Task: Find connections with filter location Curumaní with filter topic #Analyticswith filter profile language German with filter current company Topsoe with filter school Podar International School with filter industry Skiing Facilities with filter service category Search Engine Marketing (SEM) with filter keywords title Esthetician
Action: Mouse moved to (134, 220)
Screenshot: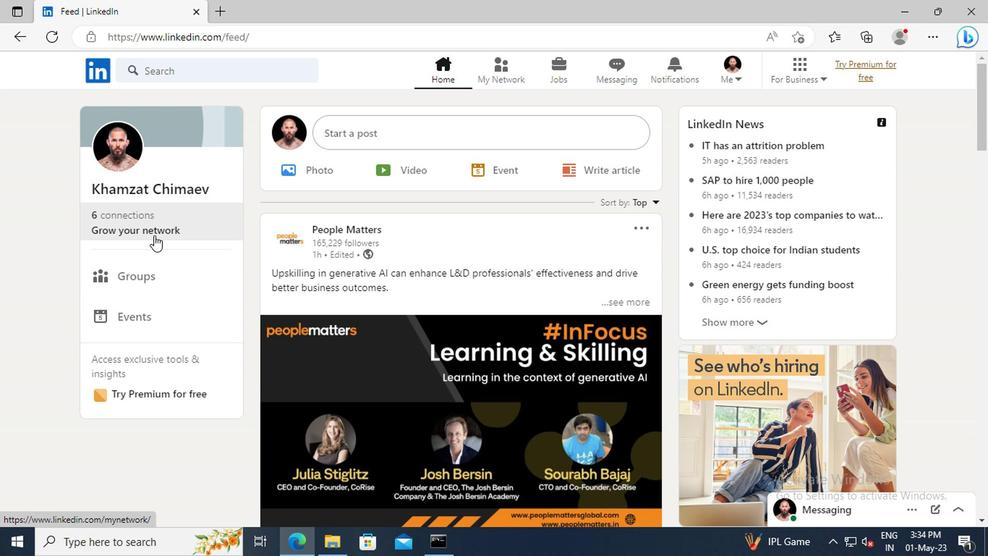 
Action: Mouse pressed left at (134, 220)
Screenshot: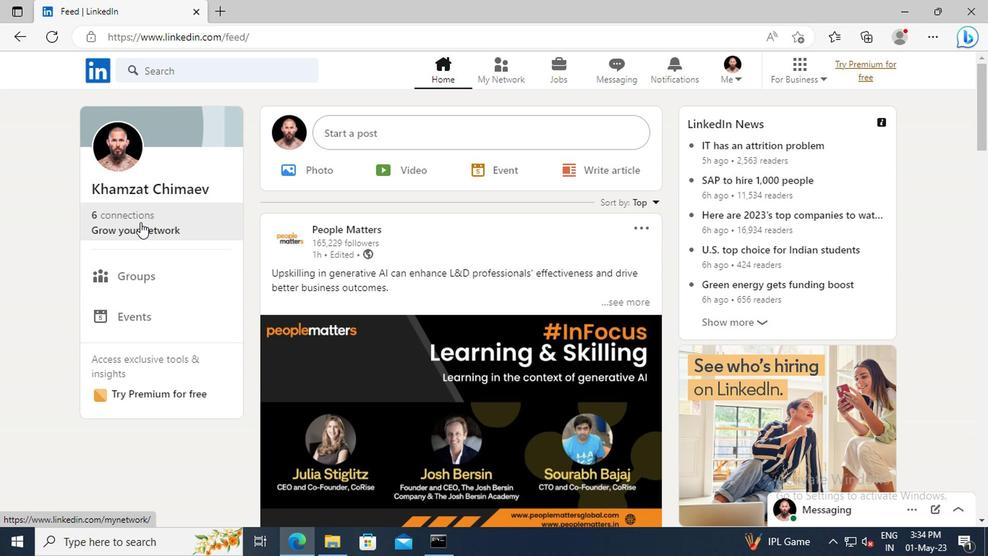 
Action: Mouse moved to (150, 150)
Screenshot: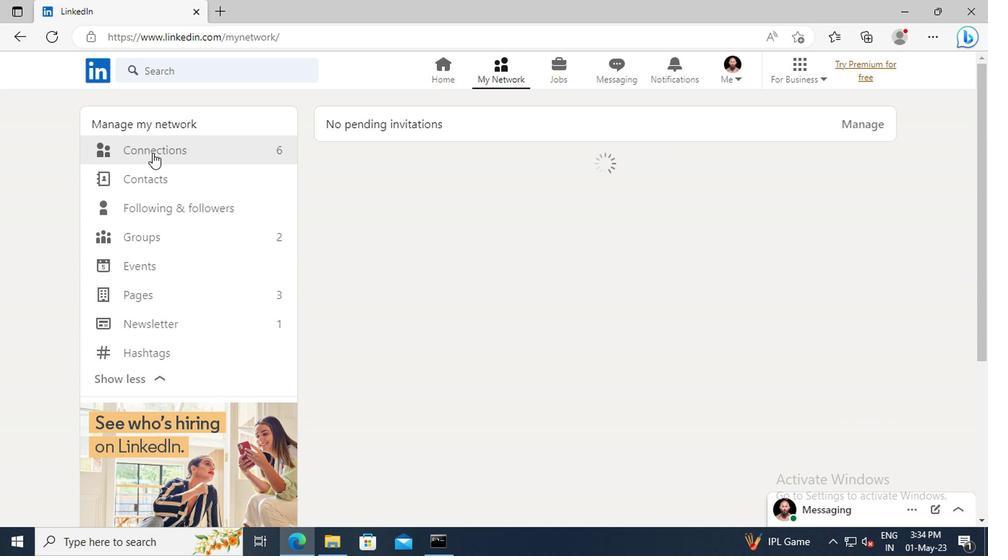 
Action: Mouse pressed left at (150, 150)
Screenshot: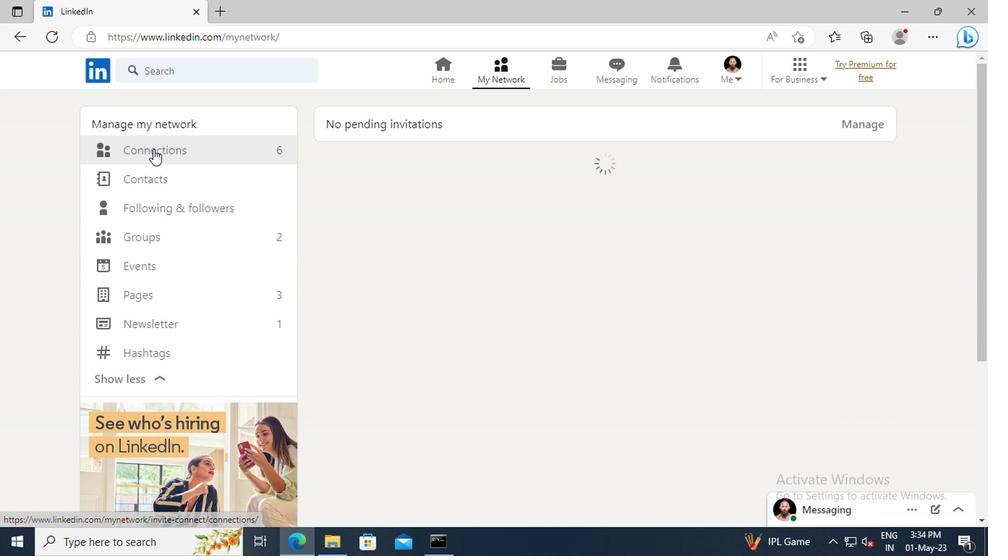 
Action: Mouse moved to (581, 156)
Screenshot: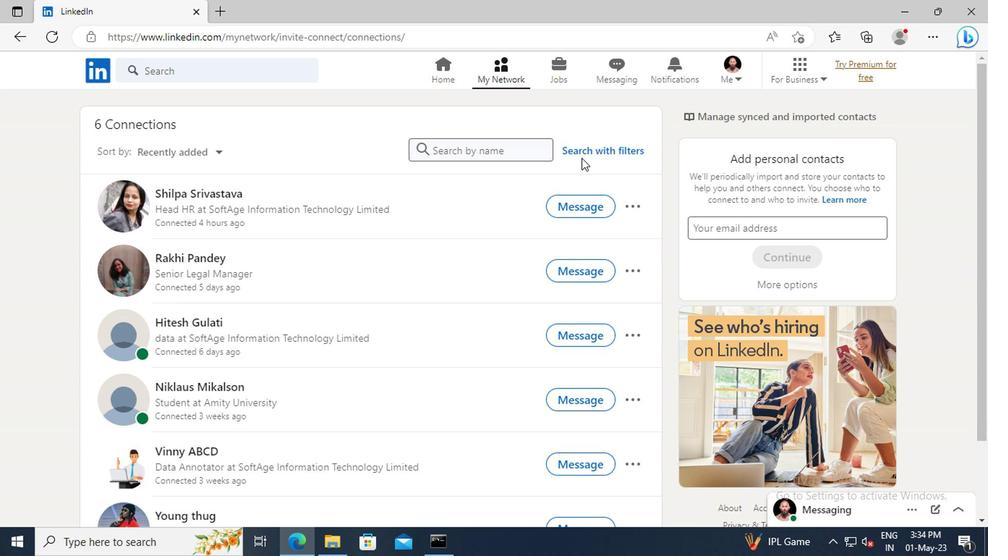 
Action: Mouse pressed left at (581, 156)
Screenshot: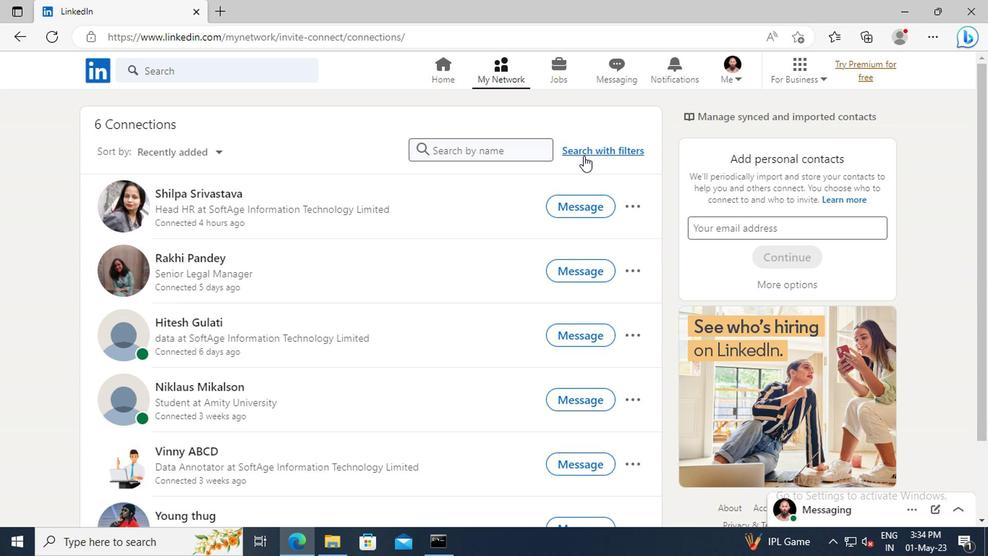 
Action: Mouse moved to (544, 116)
Screenshot: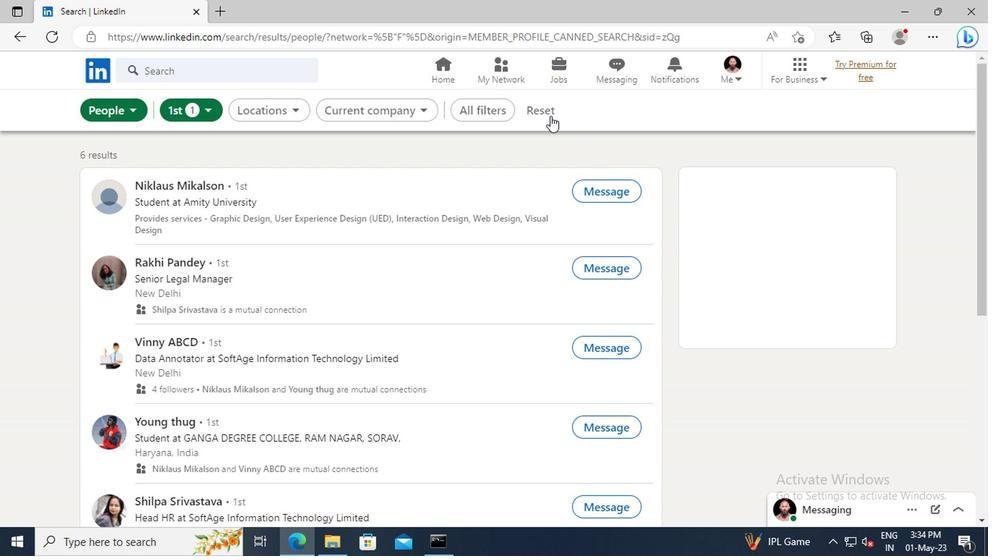 
Action: Mouse pressed left at (544, 116)
Screenshot: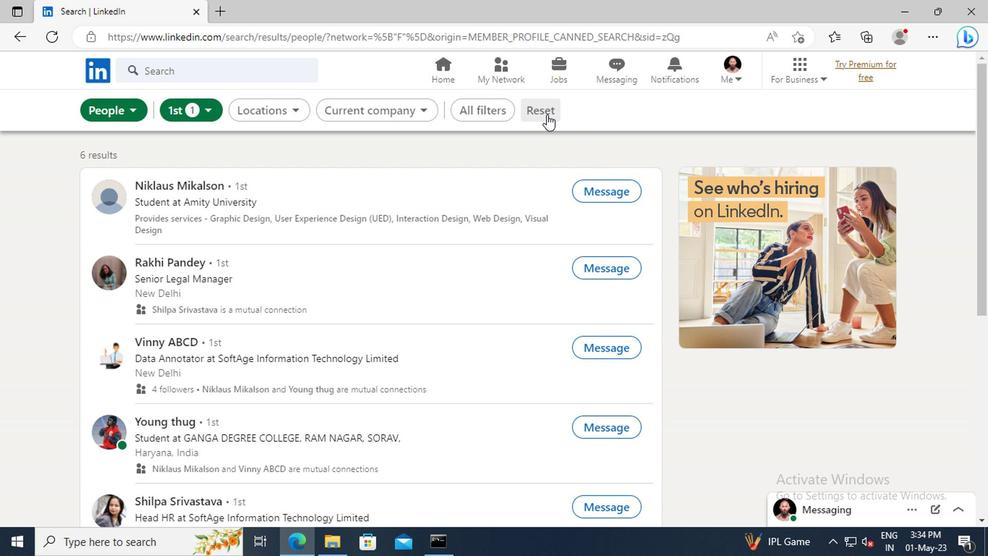 
Action: Mouse moved to (528, 113)
Screenshot: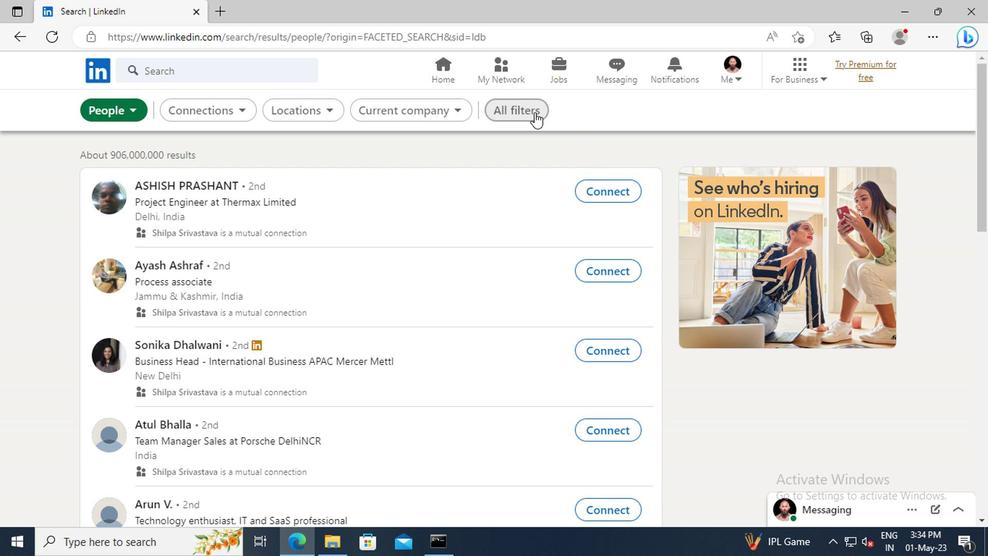 
Action: Mouse pressed left at (528, 113)
Screenshot: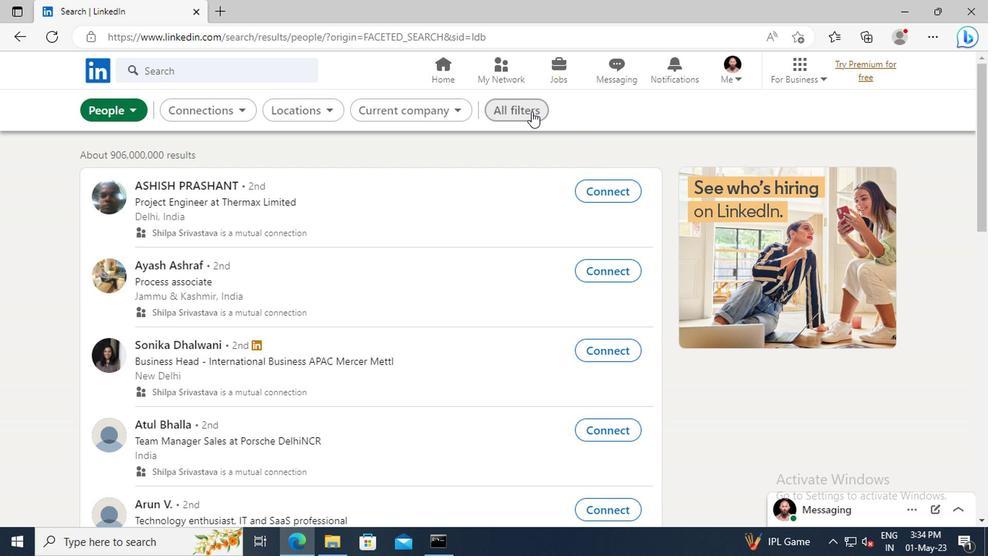 
Action: Mouse moved to (811, 226)
Screenshot: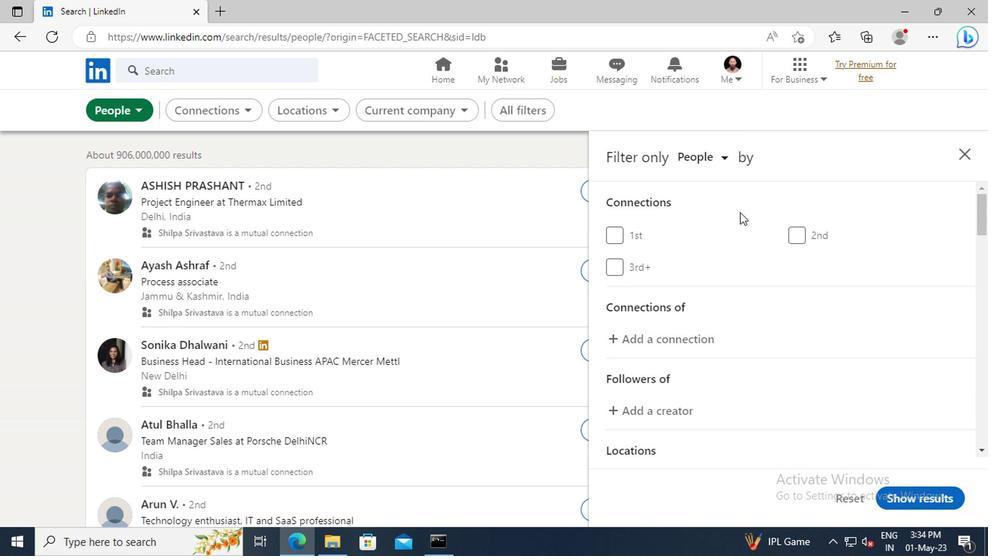 
Action: Mouse scrolled (811, 226) with delta (0, 0)
Screenshot: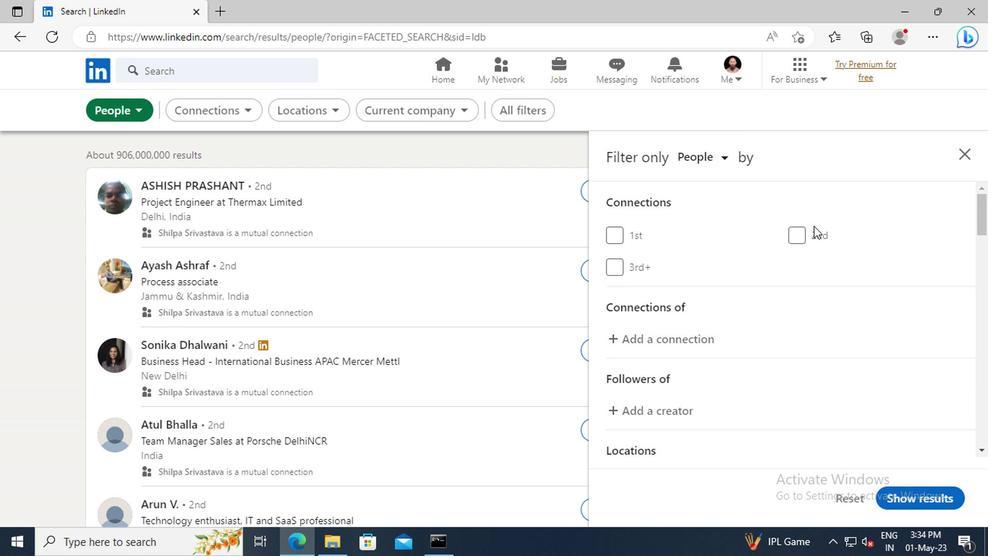 
Action: Mouse scrolled (811, 226) with delta (0, 0)
Screenshot: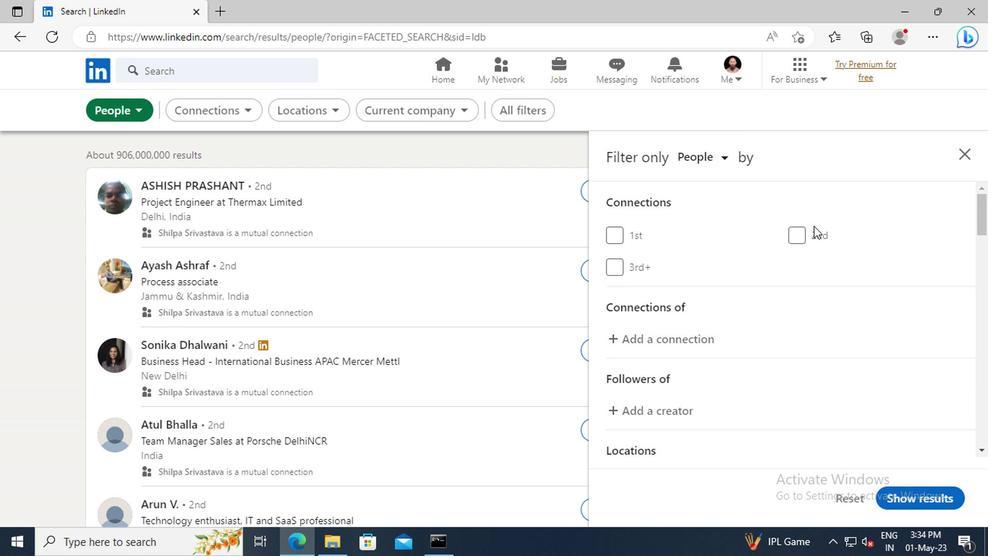 
Action: Mouse scrolled (811, 226) with delta (0, 0)
Screenshot: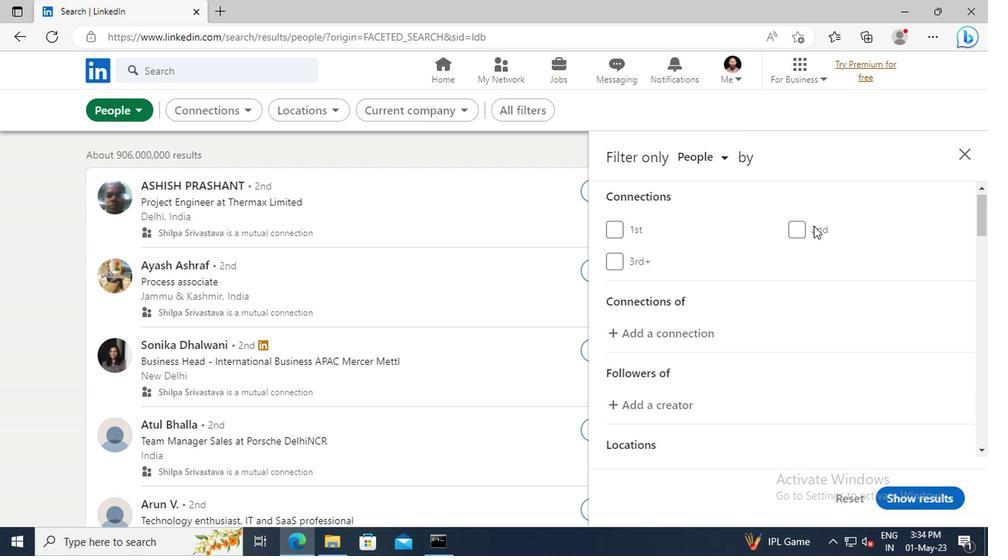 
Action: Mouse scrolled (811, 226) with delta (0, 0)
Screenshot: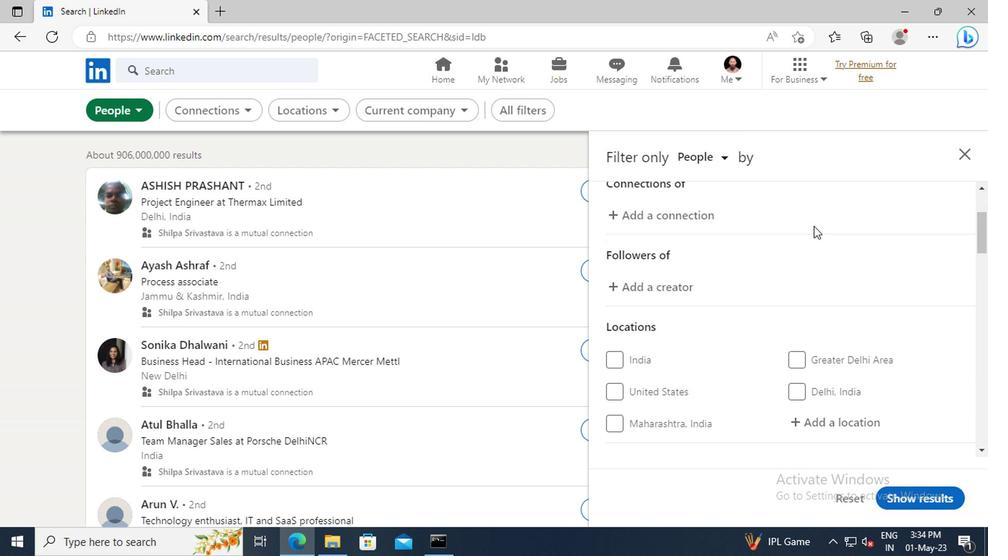 
Action: Mouse scrolled (811, 226) with delta (0, 0)
Screenshot: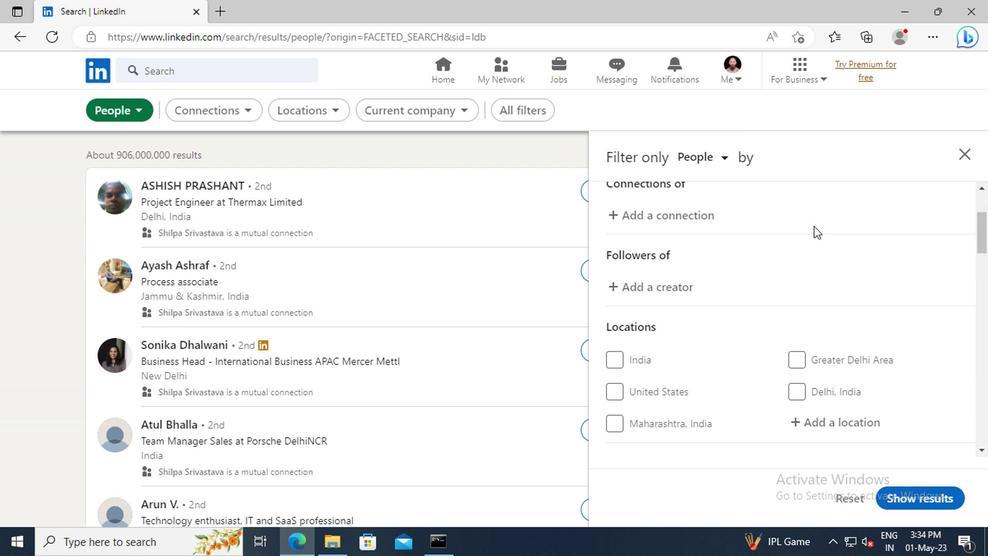 
Action: Mouse scrolled (811, 226) with delta (0, 0)
Screenshot: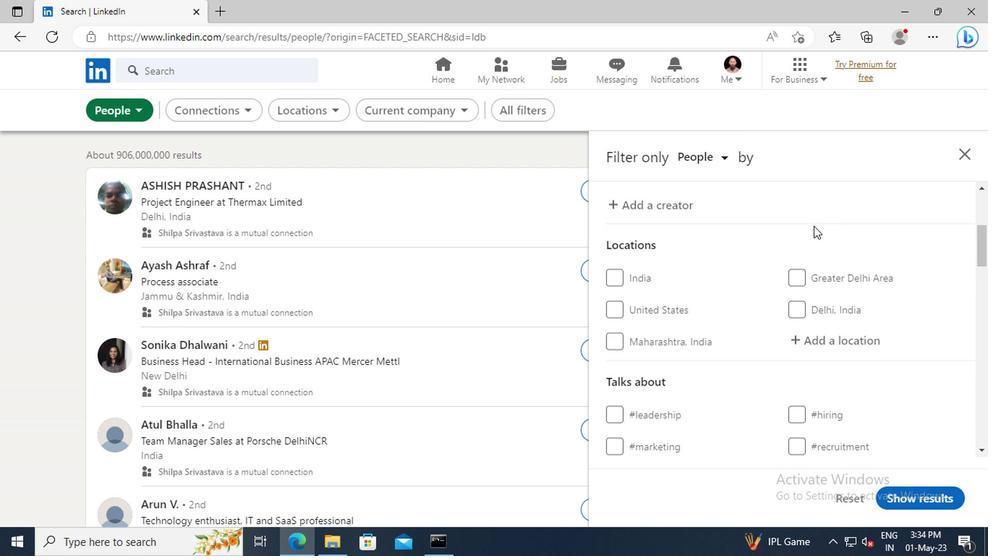 
Action: Mouse moved to (822, 301)
Screenshot: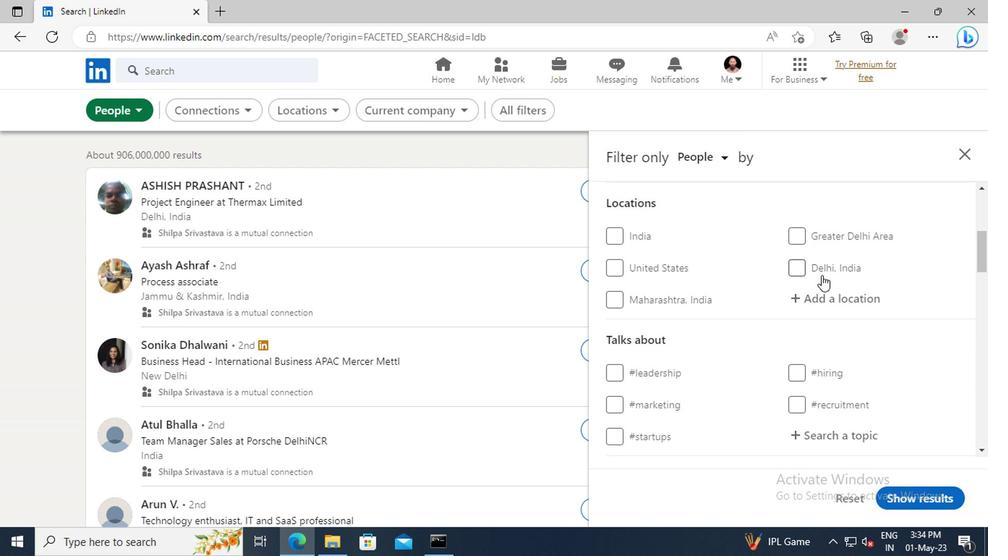 
Action: Mouse pressed left at (822, 301)
Screenshot: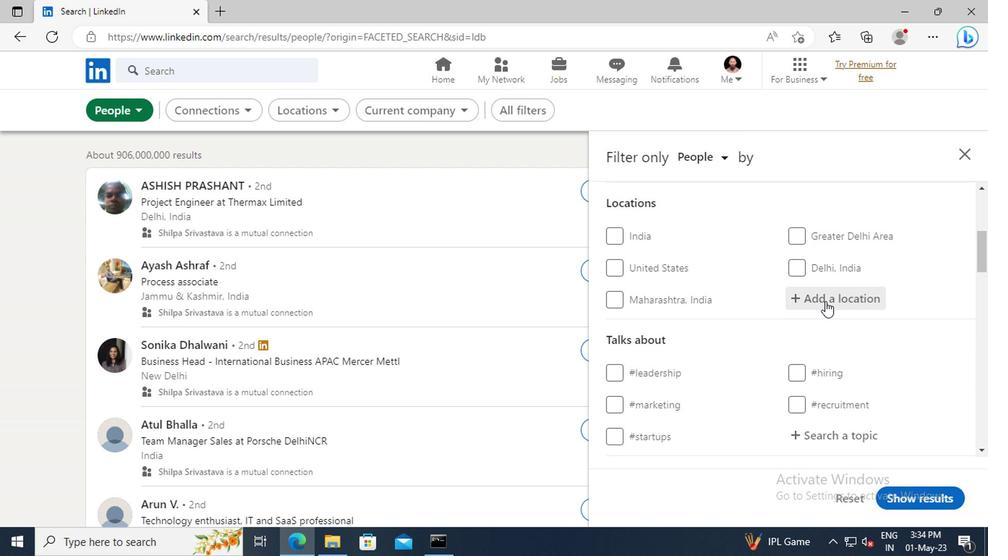 
Action: Key pressed <Key.shift>CURUMANI
Screenshot: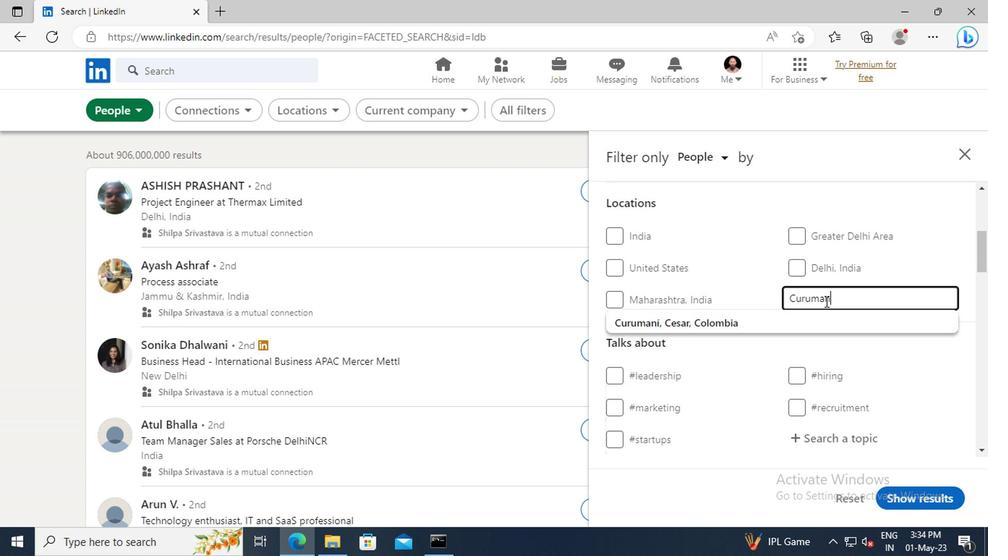 
Action: Mouse moved to (820, 317)
Screenshot: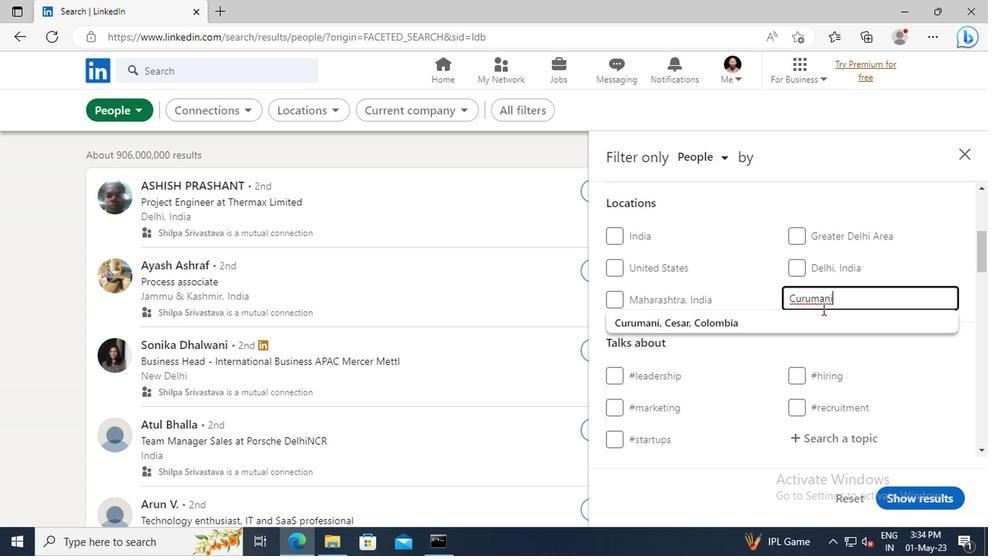
Action: Mouse pressed left at (820, 317)
Screenshot: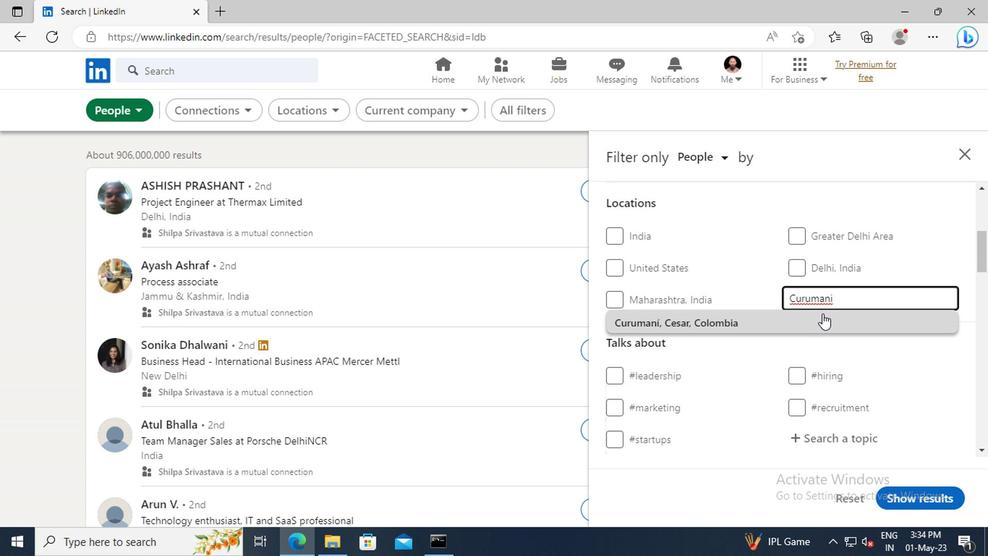 
Action: Mouse scrolled (820, 316) with delta (0, -1)
Screenshot: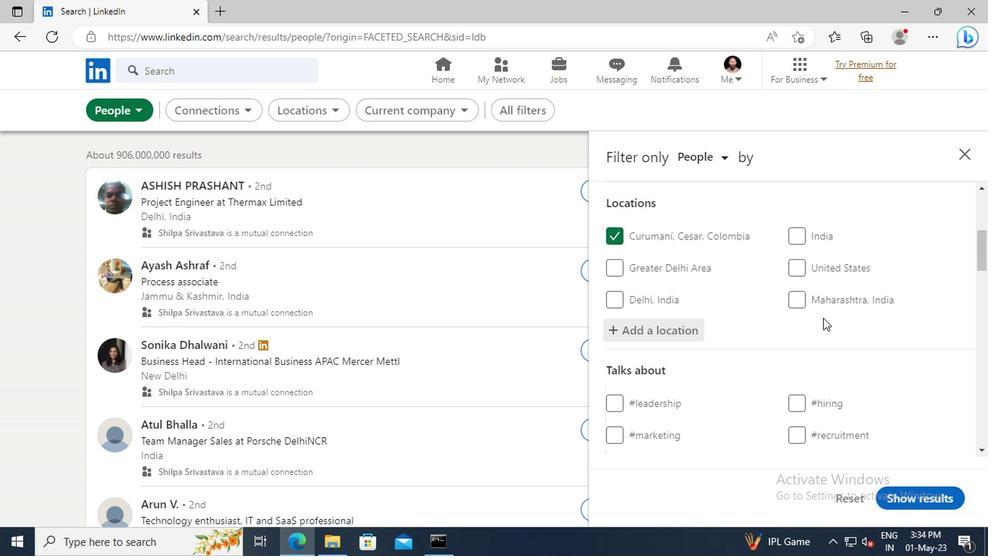 
Action: Mouse scrolled (820, 316) with delta (0, -1)
Screenshot: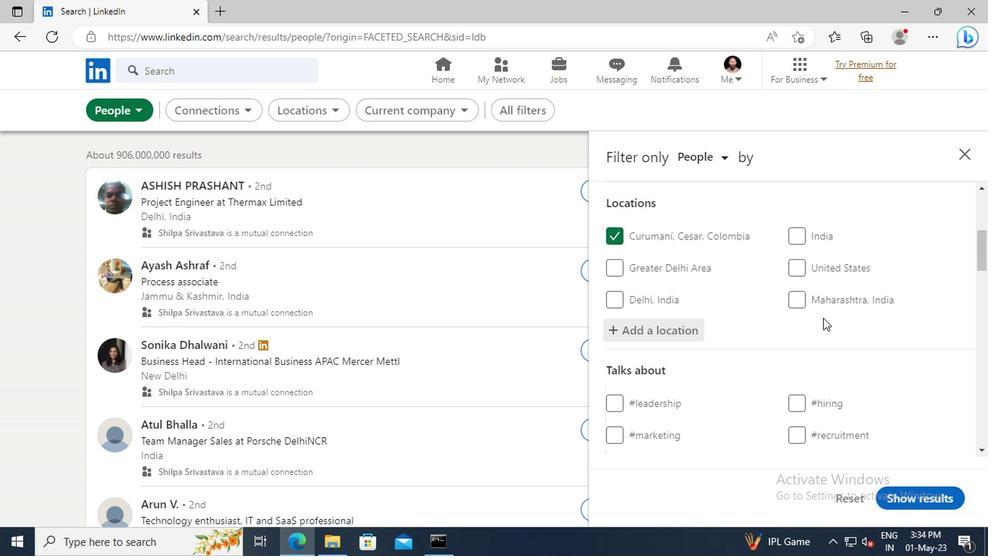 
Action: Mouse scrolled (820, 316) with delta (0, -1)
Screenshot: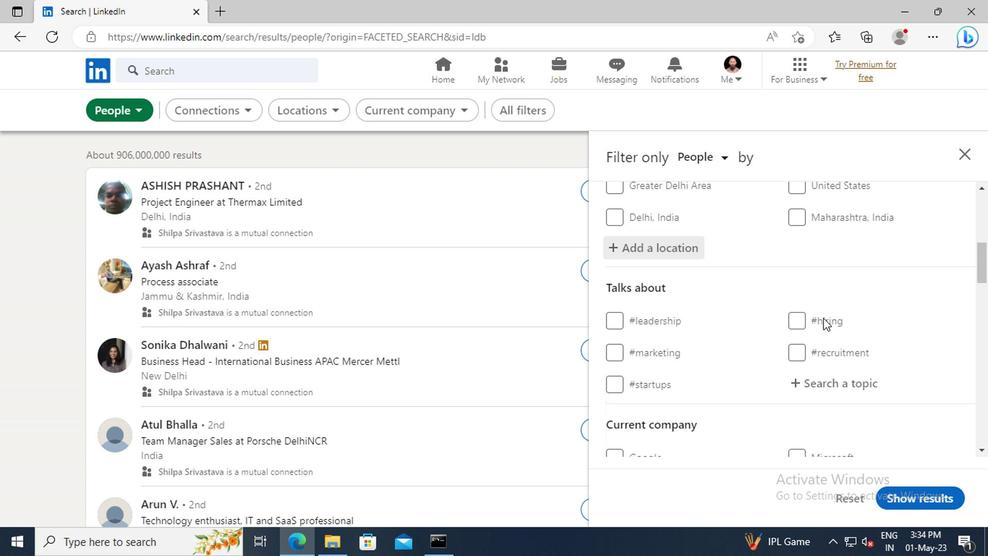 
Action: Mouse moved to (822, 341)
Screenshot: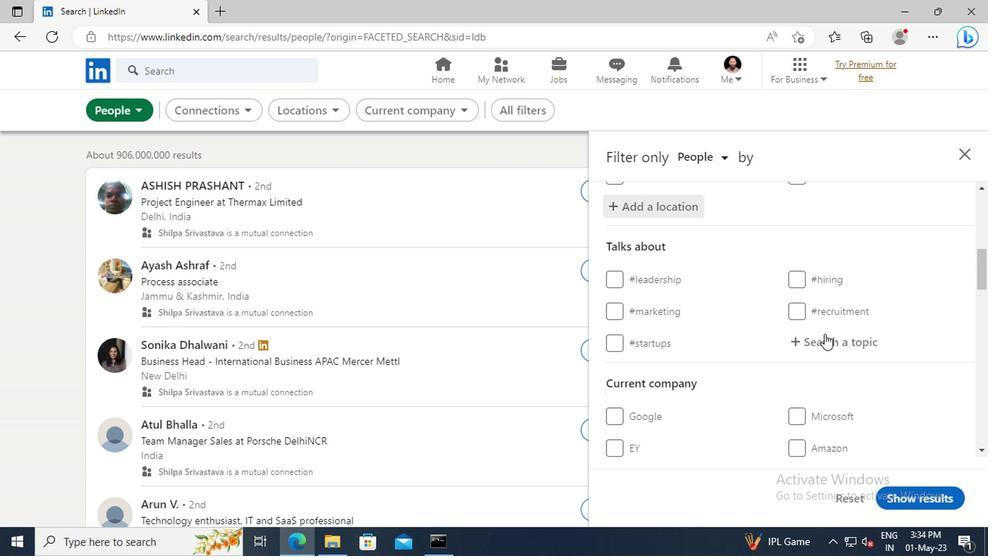 
Action: Mouse pressed left at (822, 341)
Screenshot: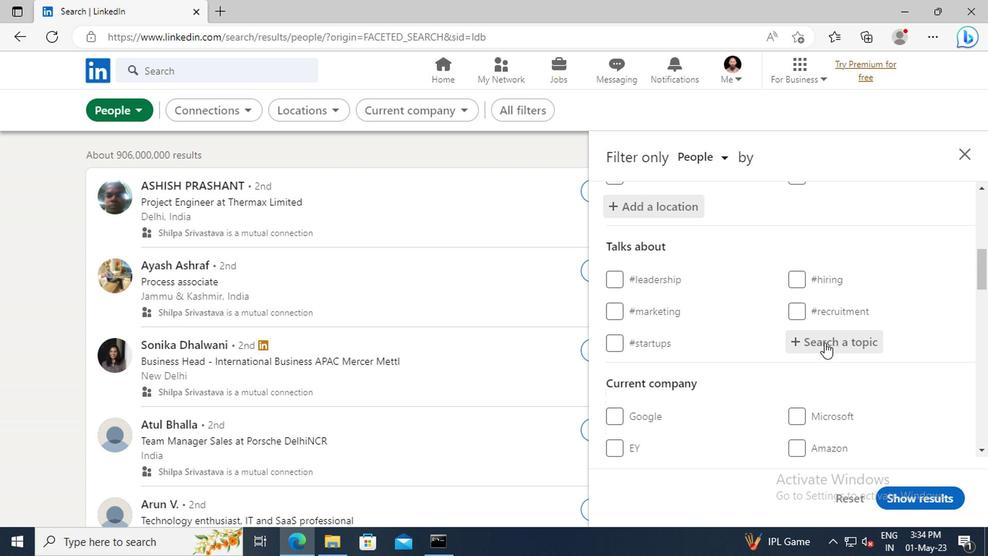 
Action: Key pressed <Key.shift>ANALYTICS
Screenshot: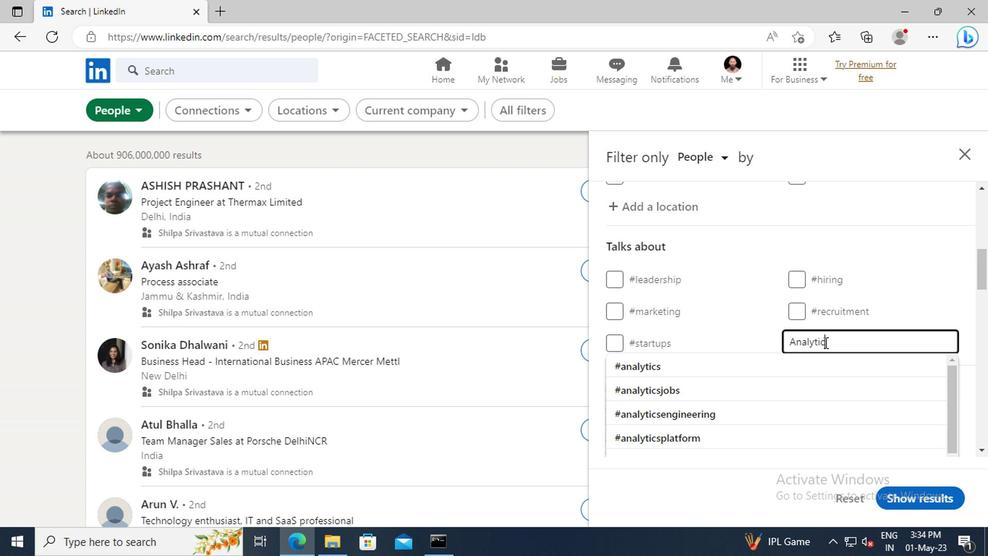 
Action: Mouse moved to (823, 367)
Screenshot: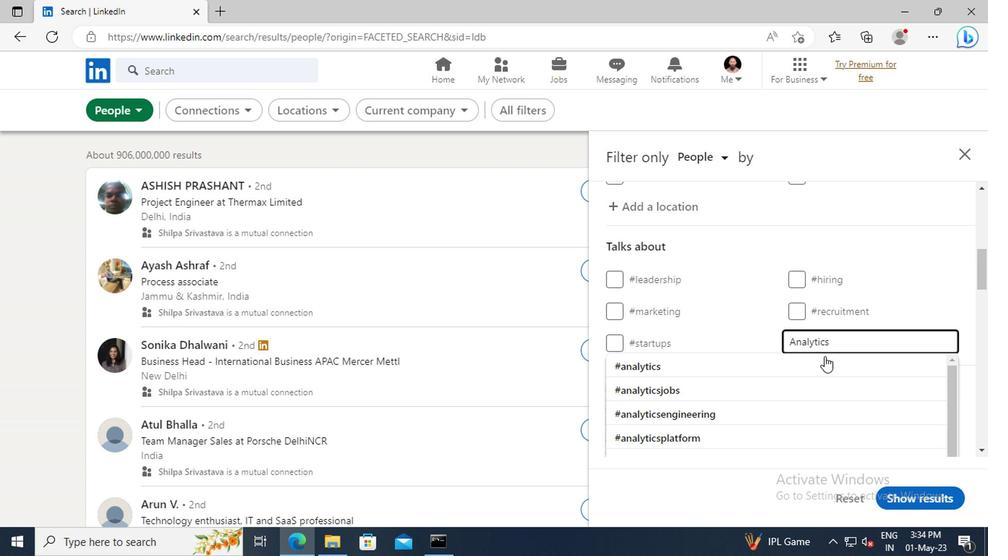 
Action: Mouse pressed left at (823, 367)
Screenshot: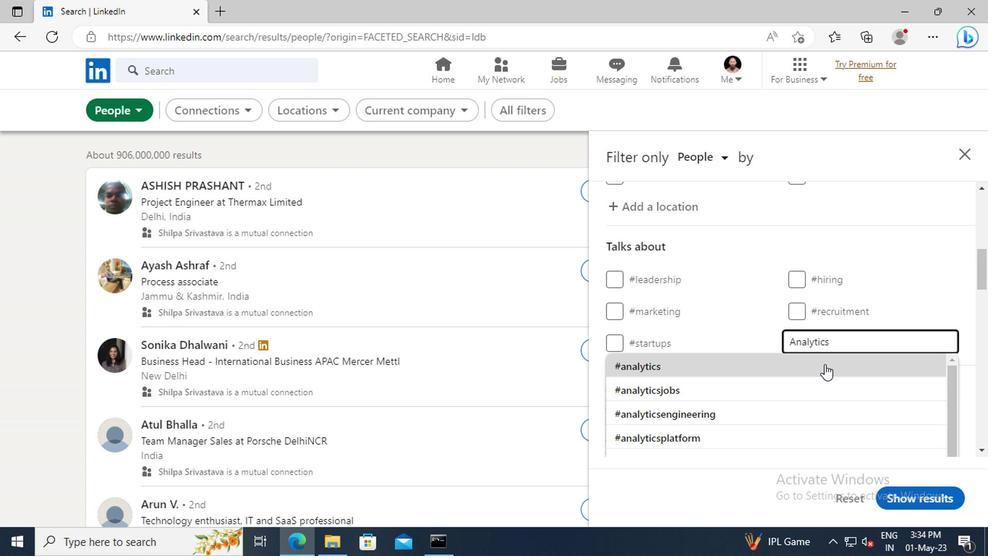 
Action: Mouse scrolled (823, 366) with delta (0, -1)
Screenshot: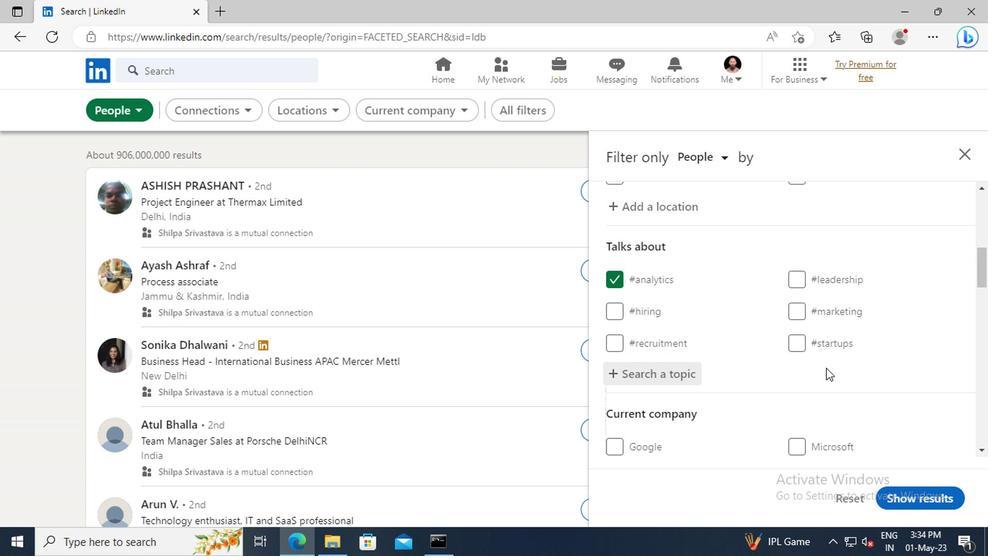 
Action: Mouse scrolled (823, 366) with delta (0, -1)
Screenshot: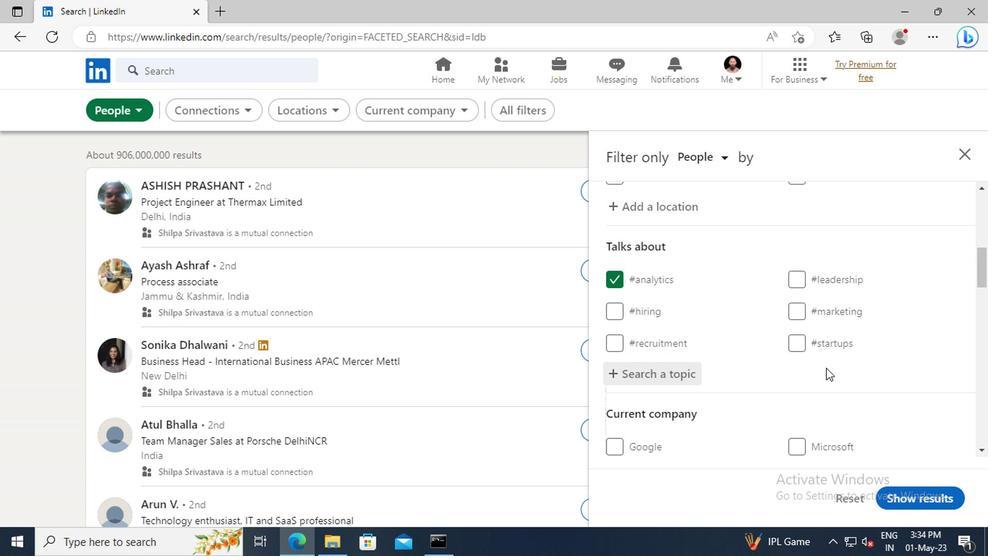 
Action: Mouse moved to (817, 325)
Screenshot: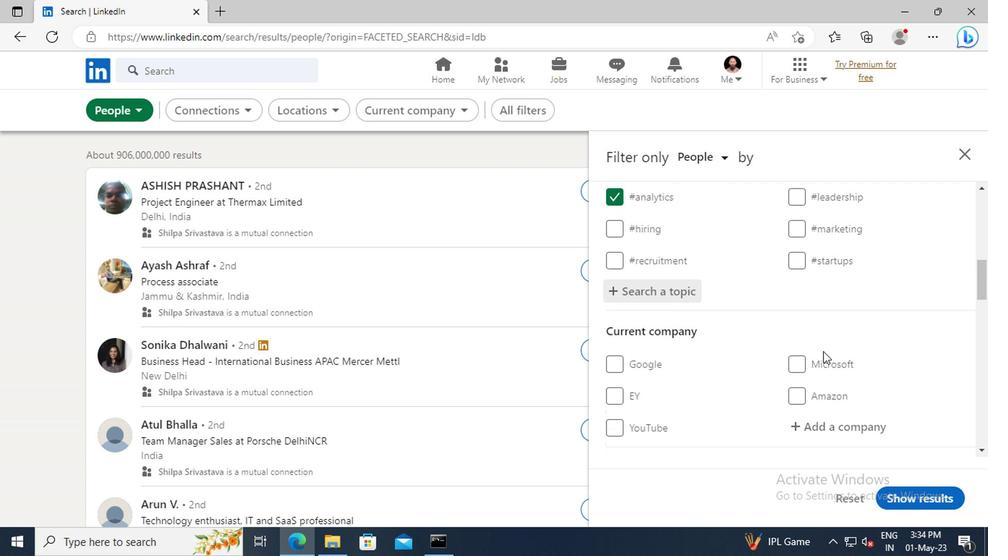 
Action: Mouse scrolled (817, 325) with delta (0, 0)
Screenshot: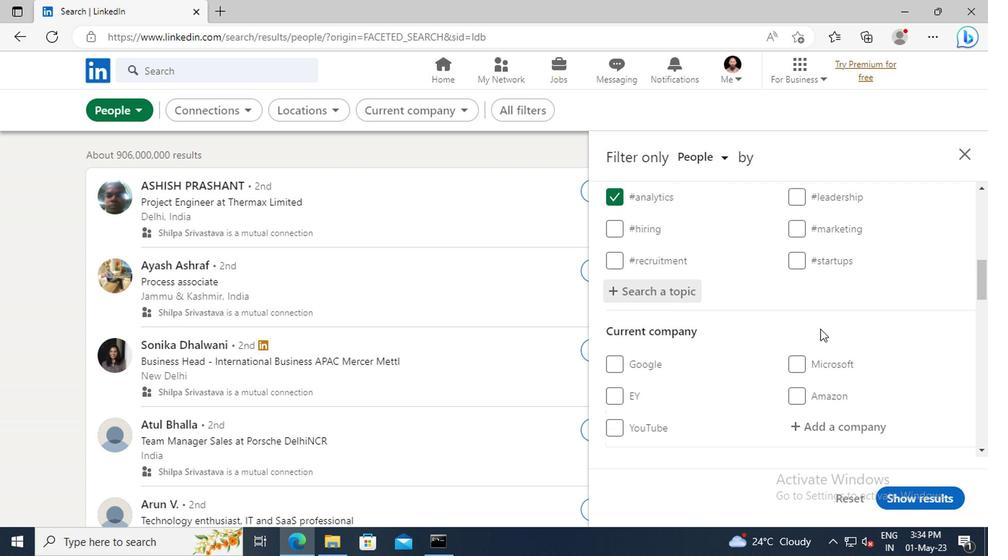 
Action: Mouse scrolled (817, 325) with delta (0, 0)
Screenshot: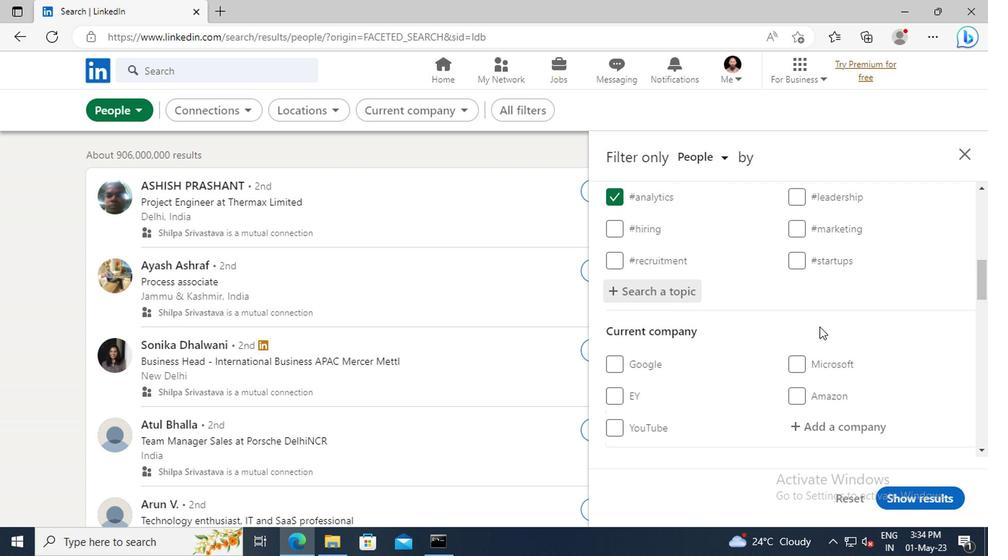 
Action: Mouse moved to (811, 310)
Screenshot: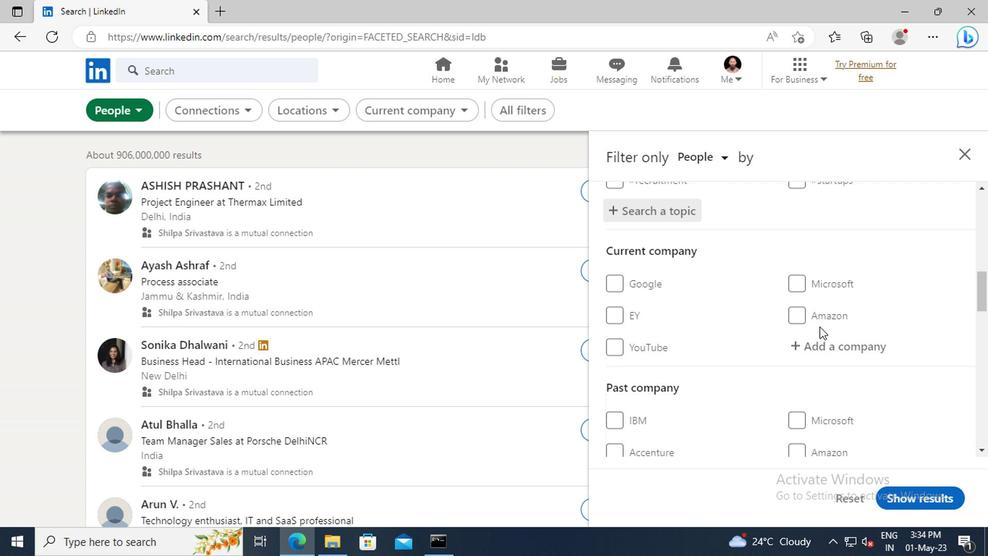 
Action: Mouse scrolled (811, 310) with delta (0, 0)
Screenshot: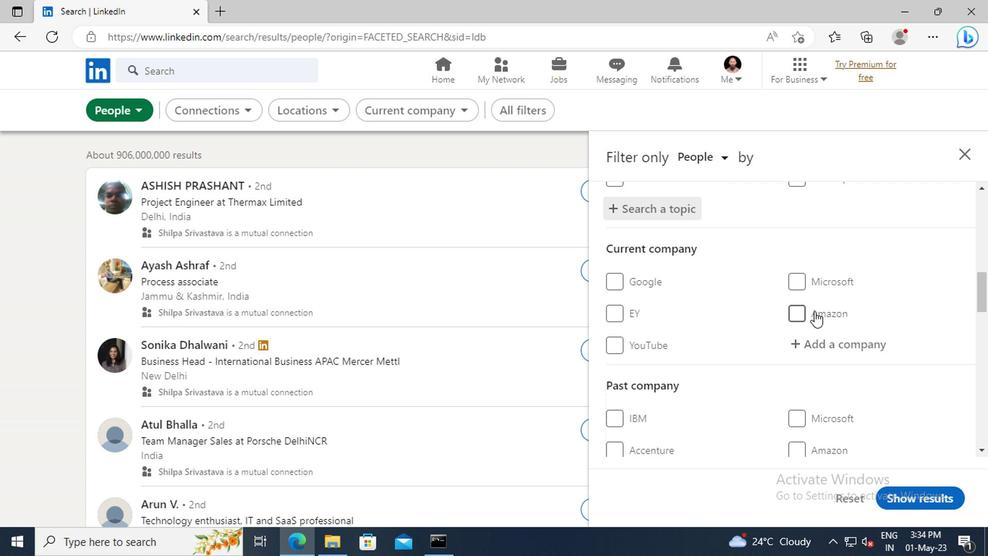 
Action: Mouse scrolled (811, 310) with delta (0, 0)
Screenshot: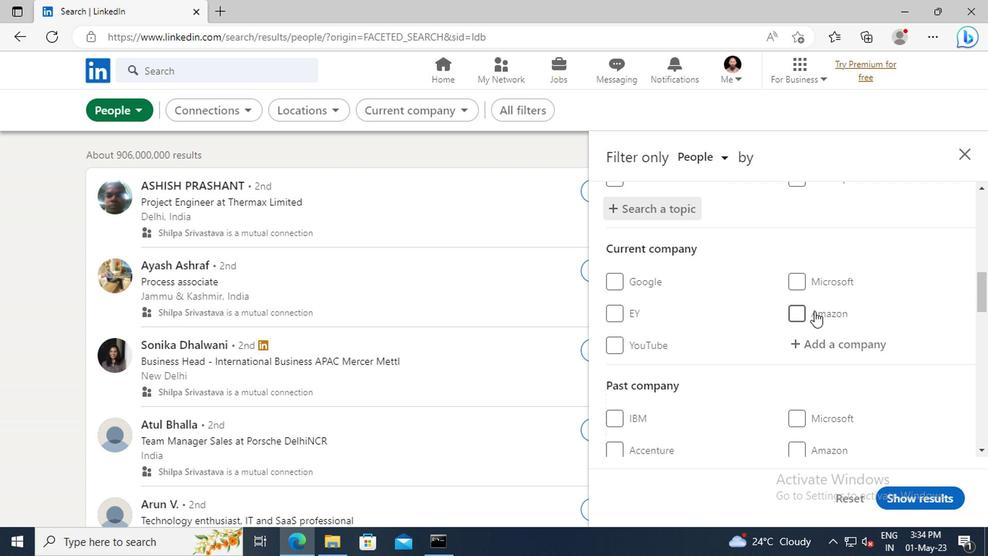 
Action: Mouse scrolled (811, 310) with delta (0, 0)
Screenshot: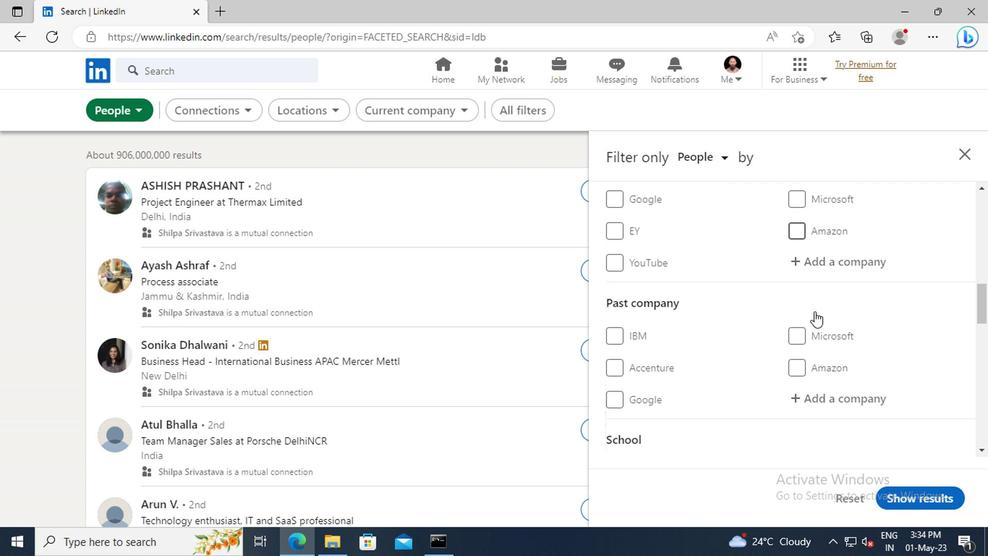 
Action: Mouse scrolled (811, 310) with delta (0, 0)
Screenshot: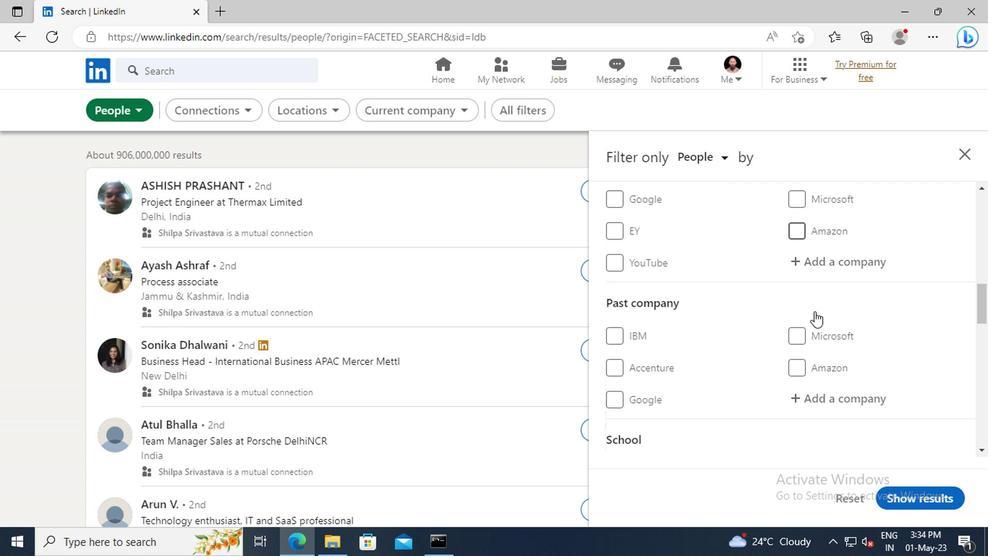 
Action: Mouse scrolled (811, 310) with delta (0, 0)
Screenshot: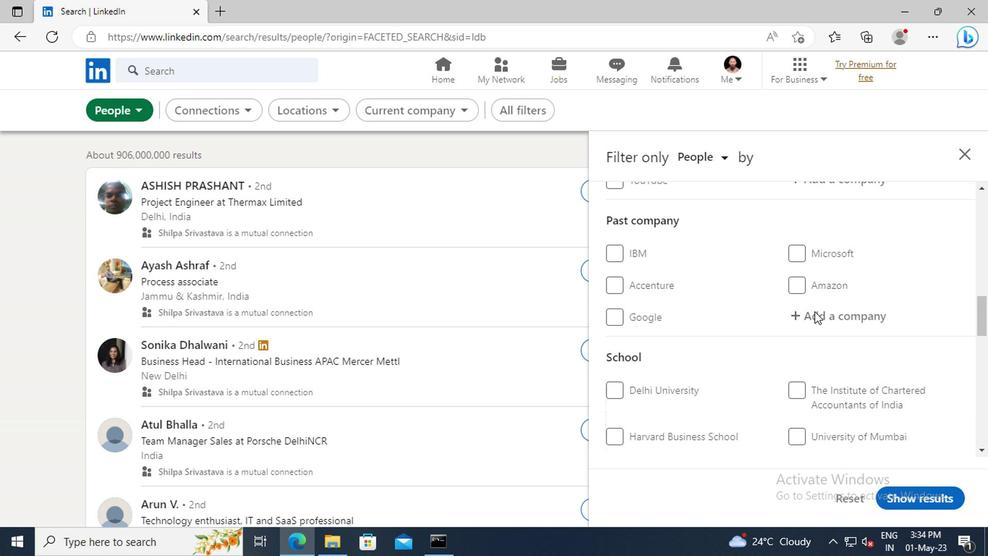 
Action: Mouse scrolled (811, 310) with delta (0, 0)
Screenshot: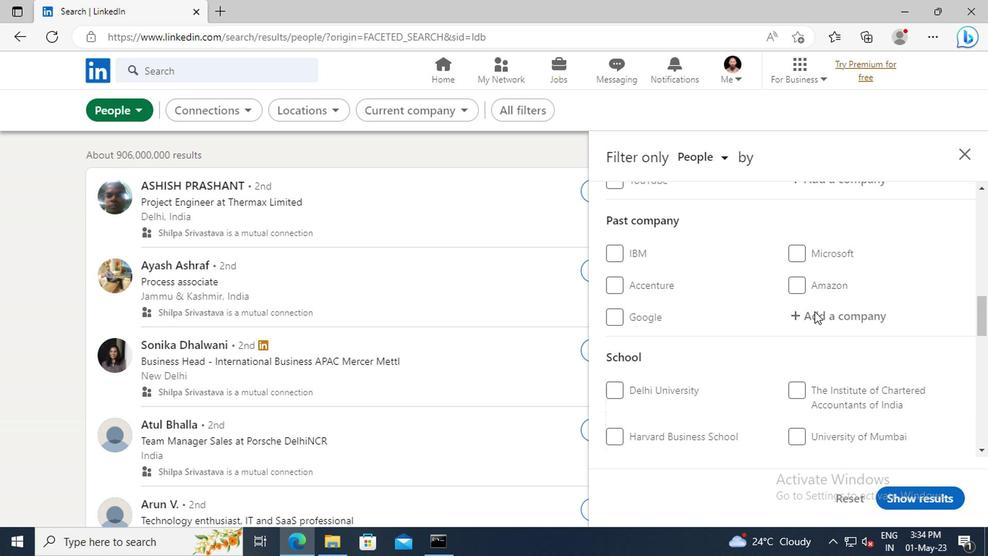 
Action: Mouse scrolled (811, 310) with delta (0, 0)
Screenshot: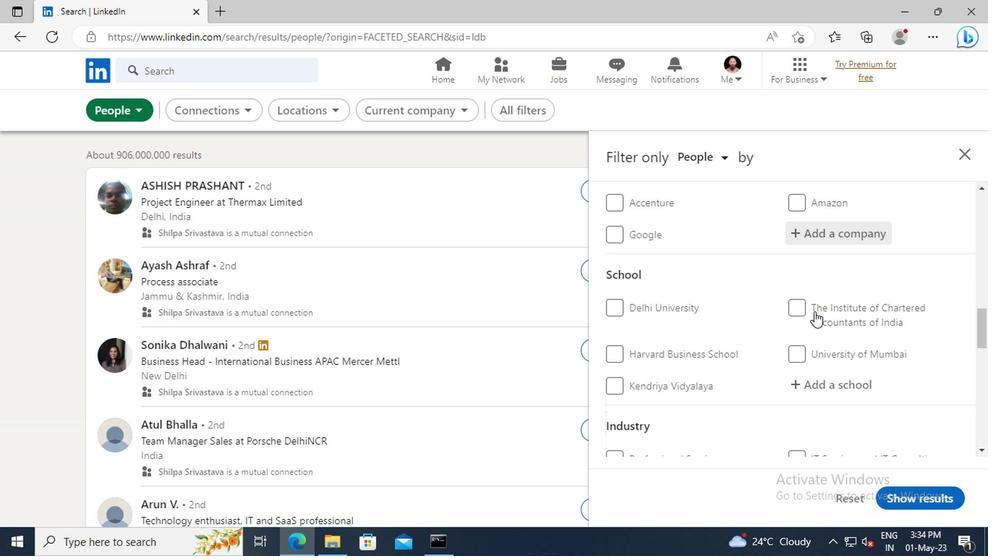 
Action: Mouse scrolled (811, 310) with delta (0, 0)
Screenshot: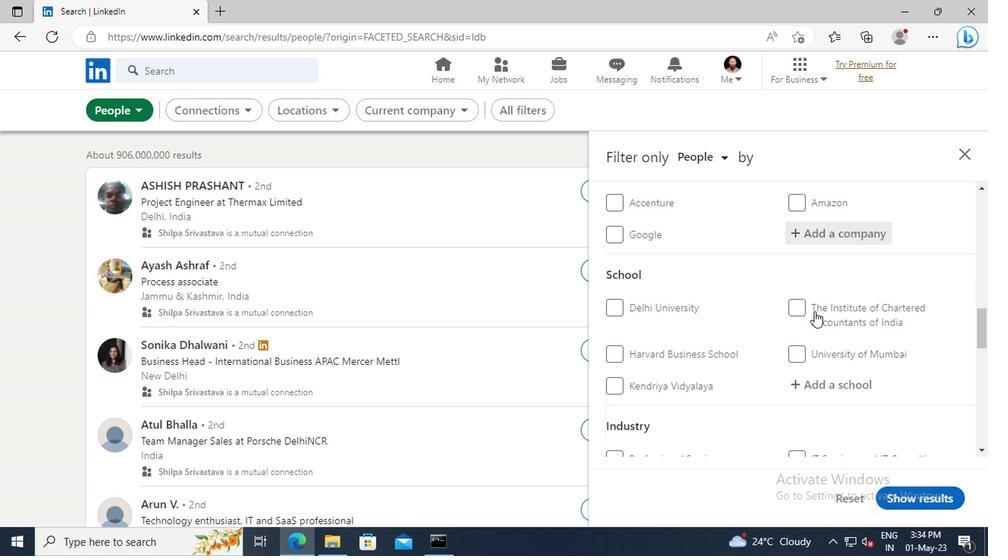 
Action: Mouse scrolled (811, 310) with delta (0, 0)
Screenshot: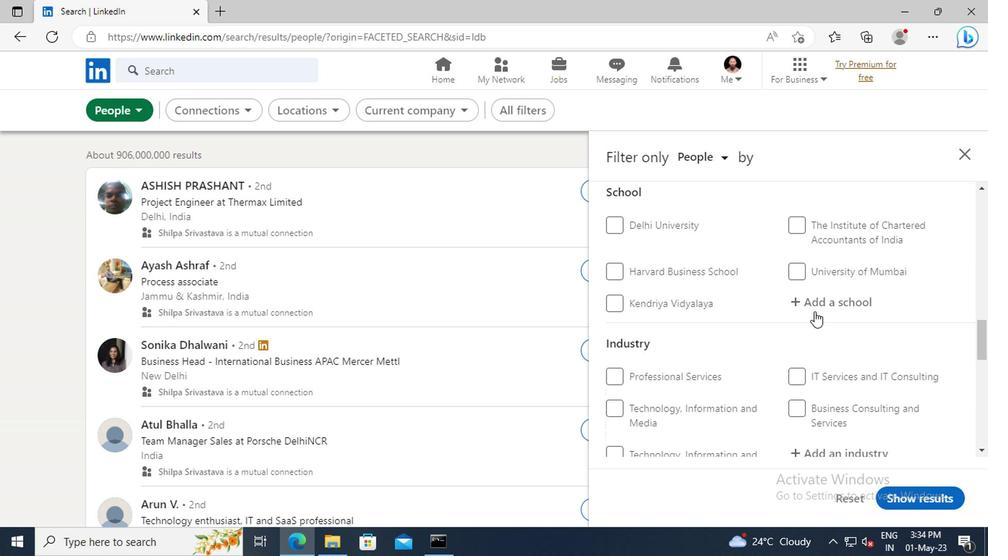 
Action: Mouse scrolled (811, 310) with delta (0, 0)
Screenshot: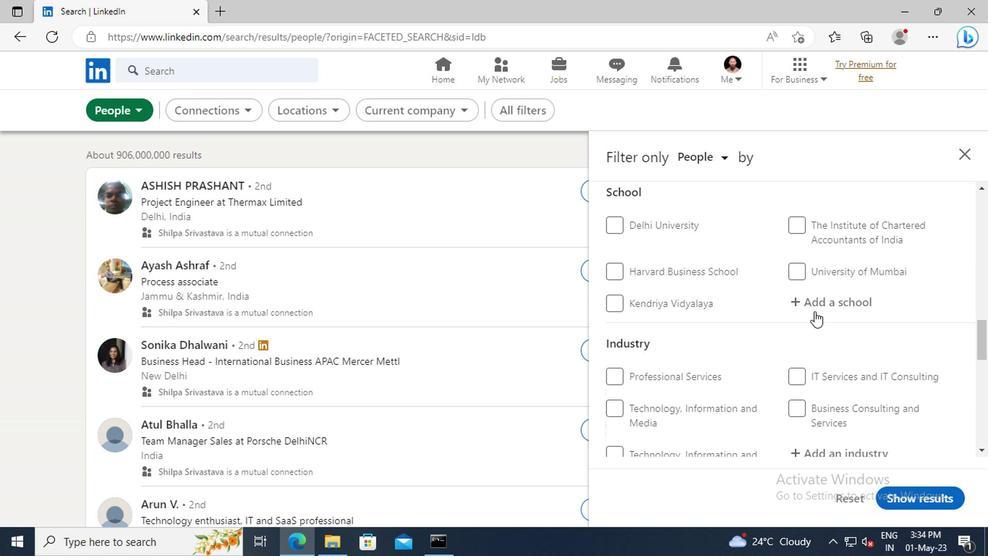 
Action: Mouse scrolled (811, 310) with delta (0, 0)
Screenshot: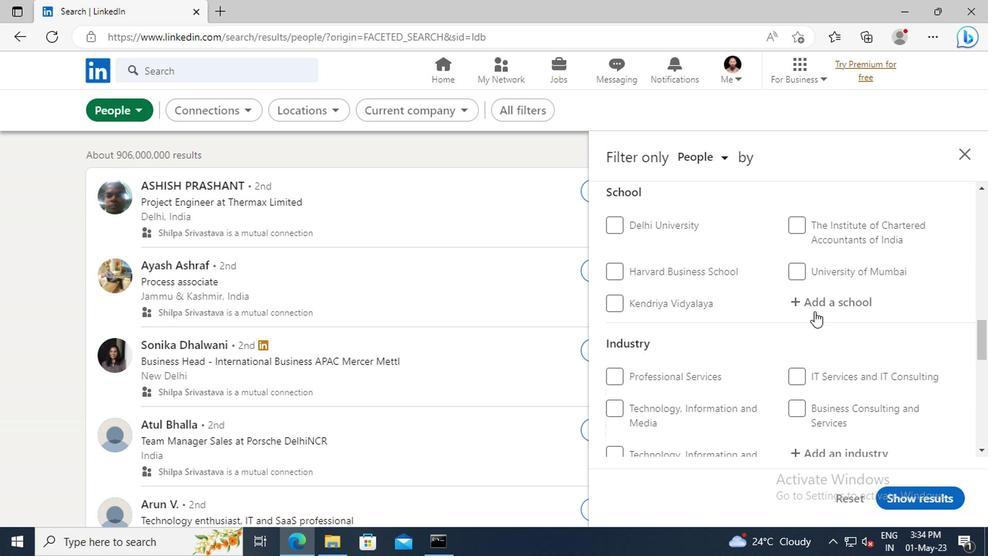 
Action: Mouse scrolled (811, 310) with delta (0, 0)
Screenshot: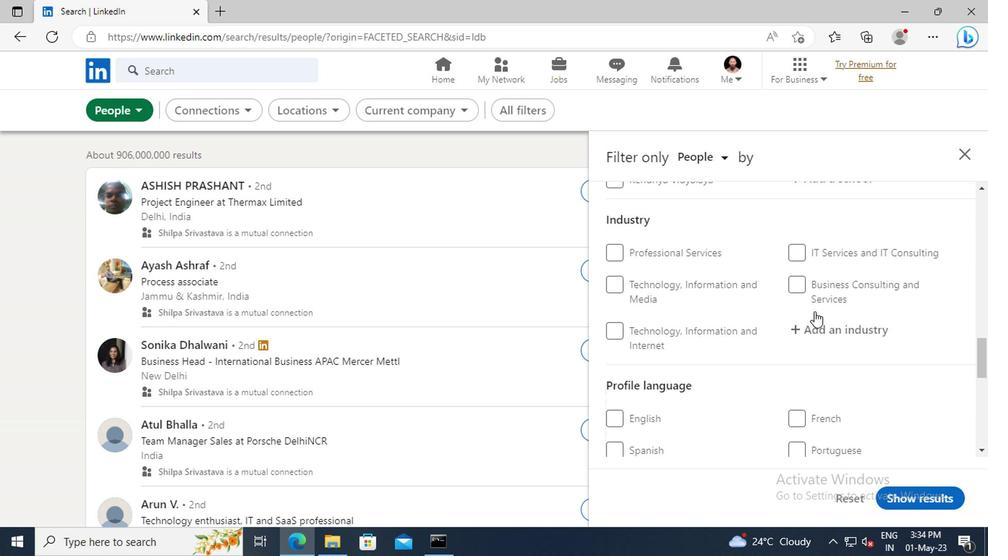 
Action: Mouse scrolled (811, 310) with delta (0, 0)
Screenshot: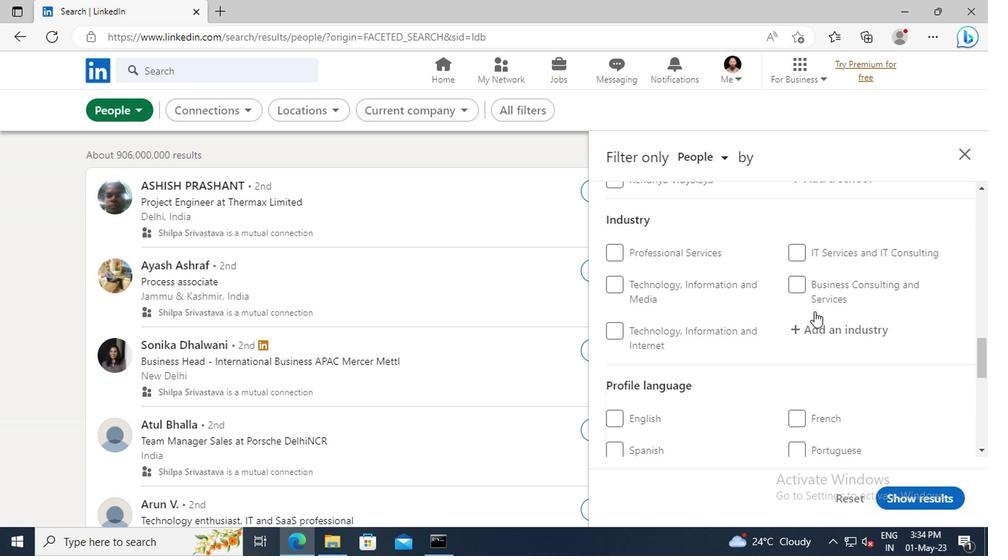 
Action: Mouse moved to (615, 399)
Screenshot: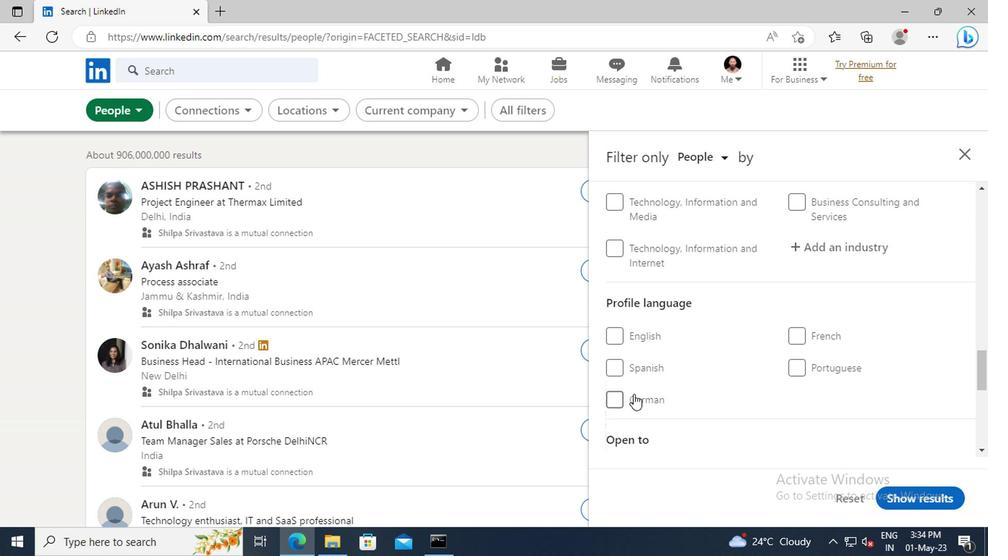 
Action: Mouse pressed left at (615, 399)
Screenshot: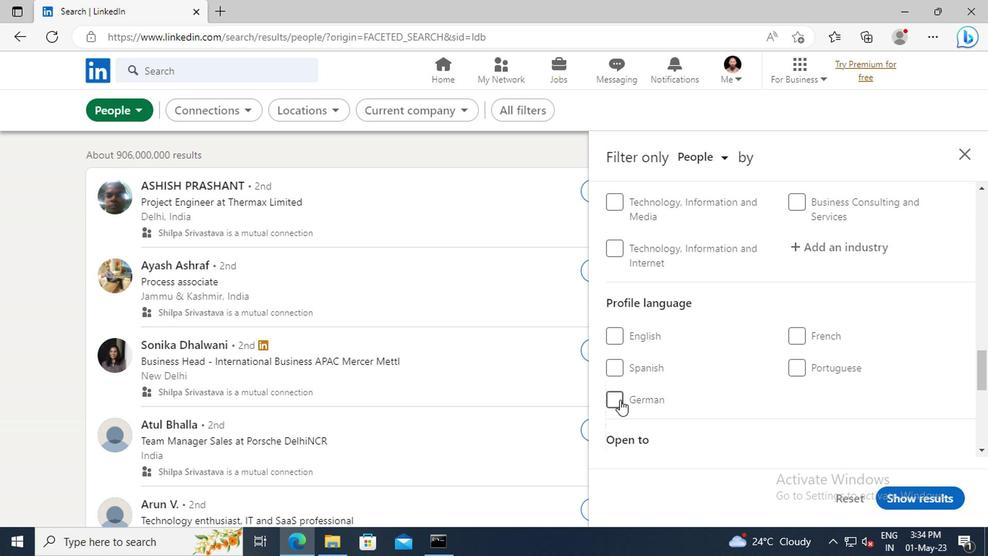 
Action: Mouse moved to (802, 362)
Screenshot: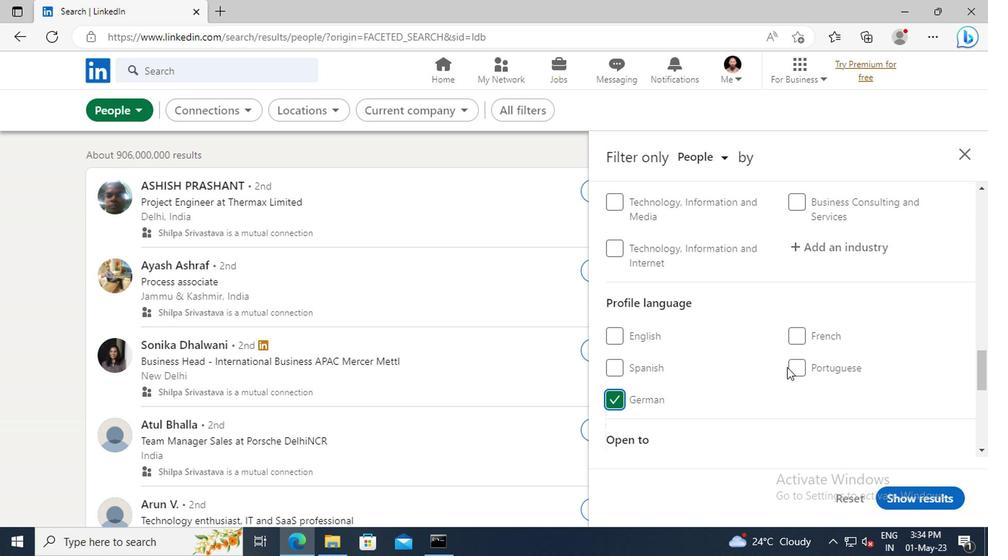 
Action: Mouse scrolled (802, 363) with delta (0, 1)
Screenshot: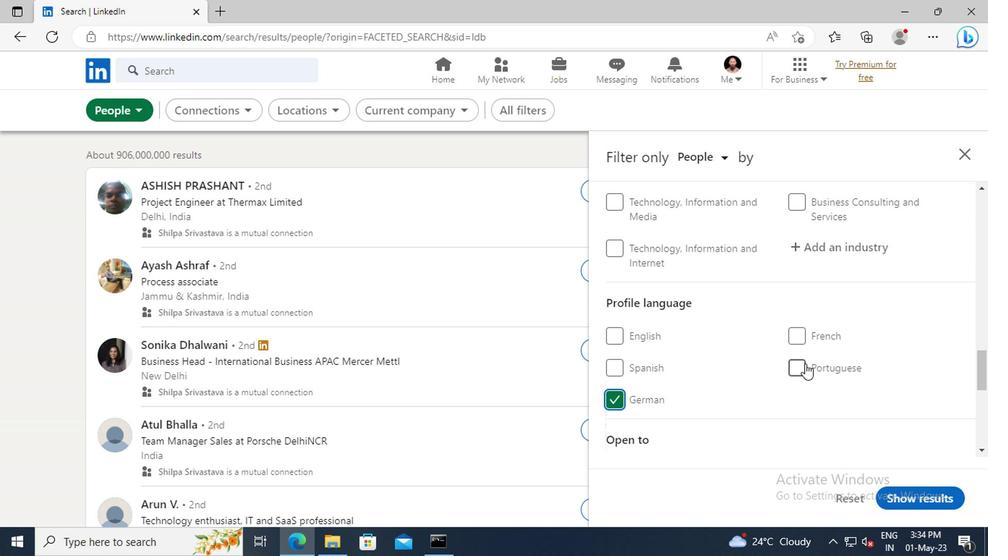 
Action: Mouse scrolled (802, 363) with delta (0, 1)
Screenshot: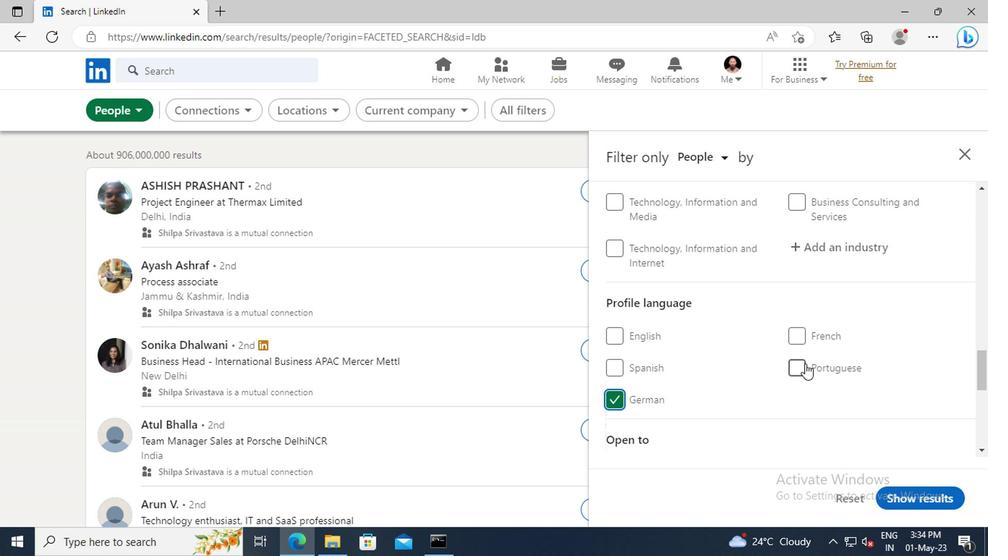 
Action: Mouse scrolled (802, 363) with delta (0, 1)
Screenshot: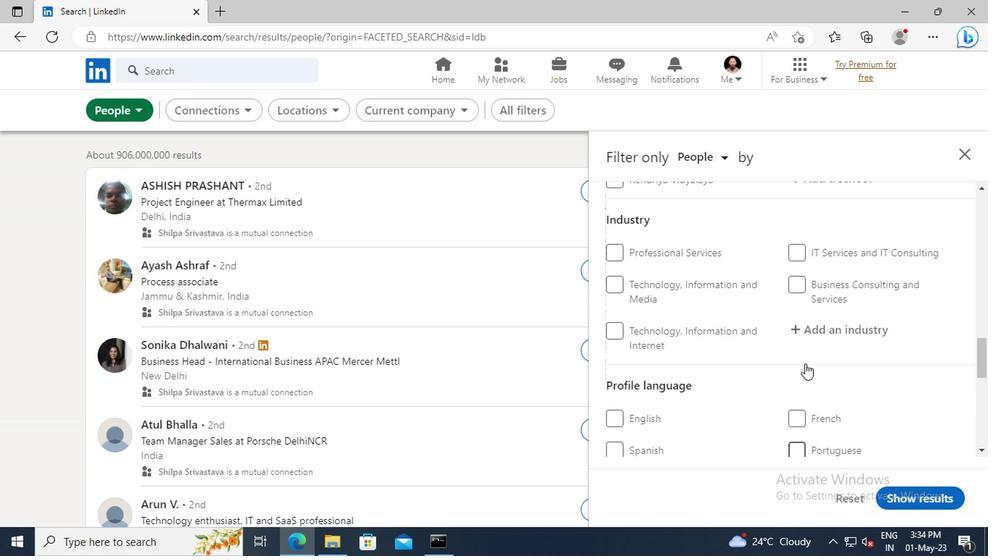 
Action: Mouse scrolled (802, 363) with delta (0, 1)
Screenshot: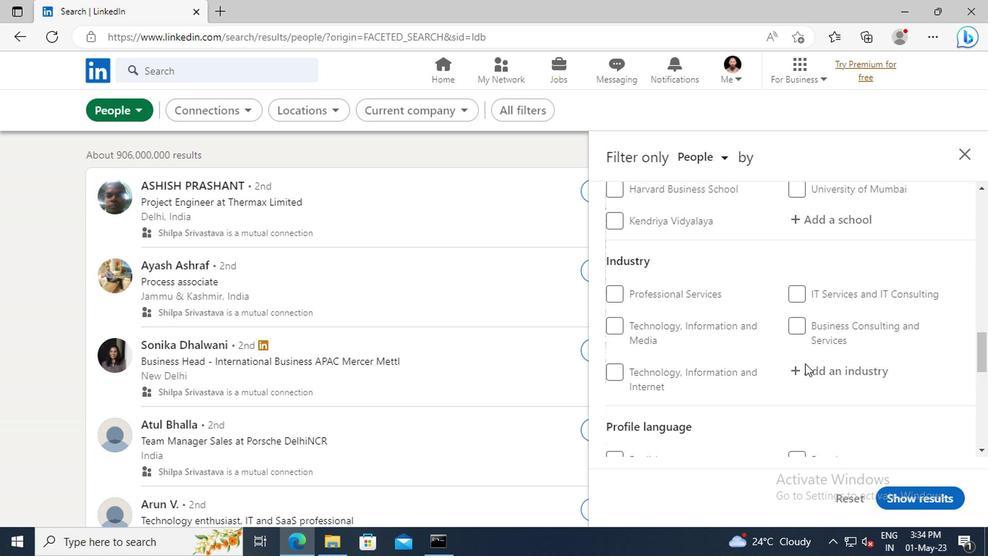 
Action: Mouse scrolled (802, 363) with delta (0, 1)
Screenshot: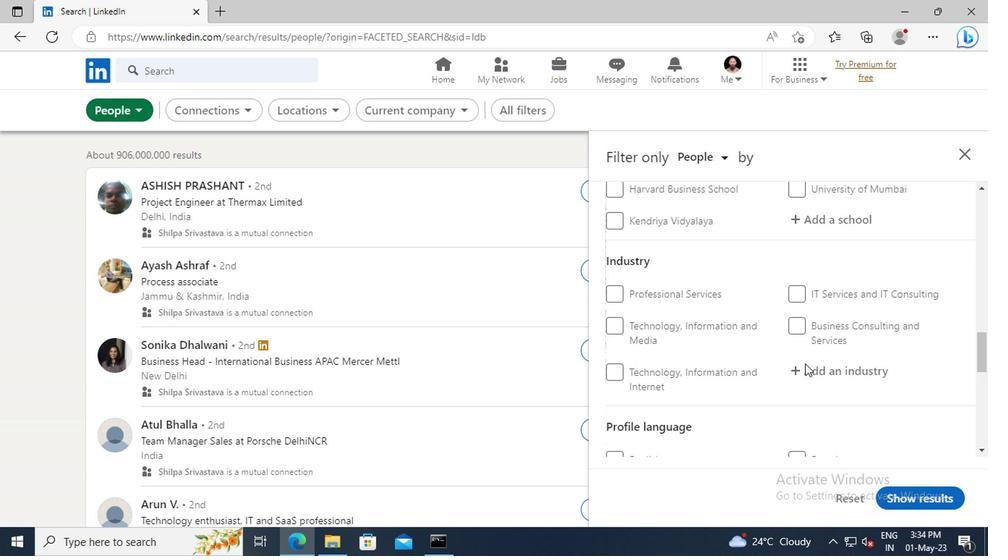 
Action: Mouse scrolled (802, 363) with delta (0, 1)
Screenshot: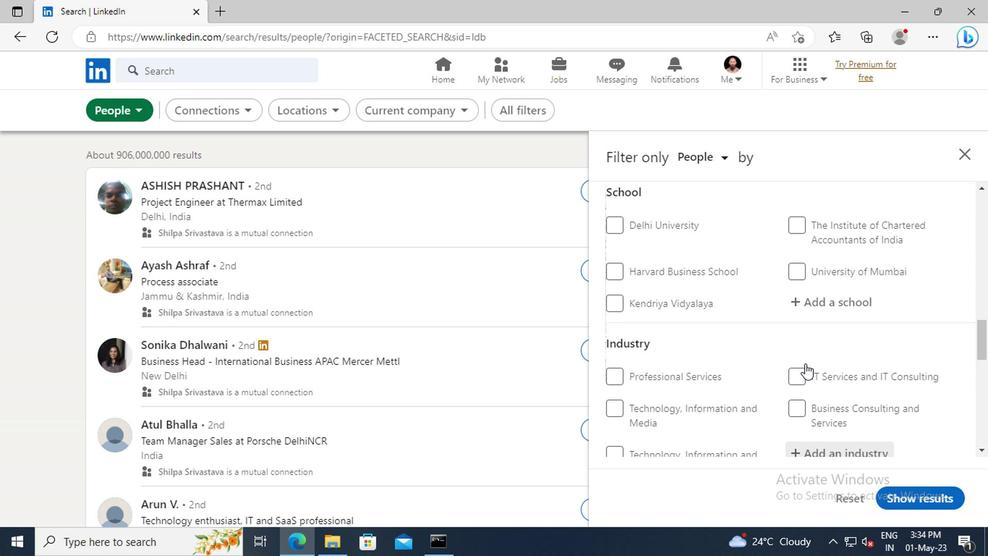 
Action: Mouse scrolled (802, 363) with delta (0, 1)
Screenshot: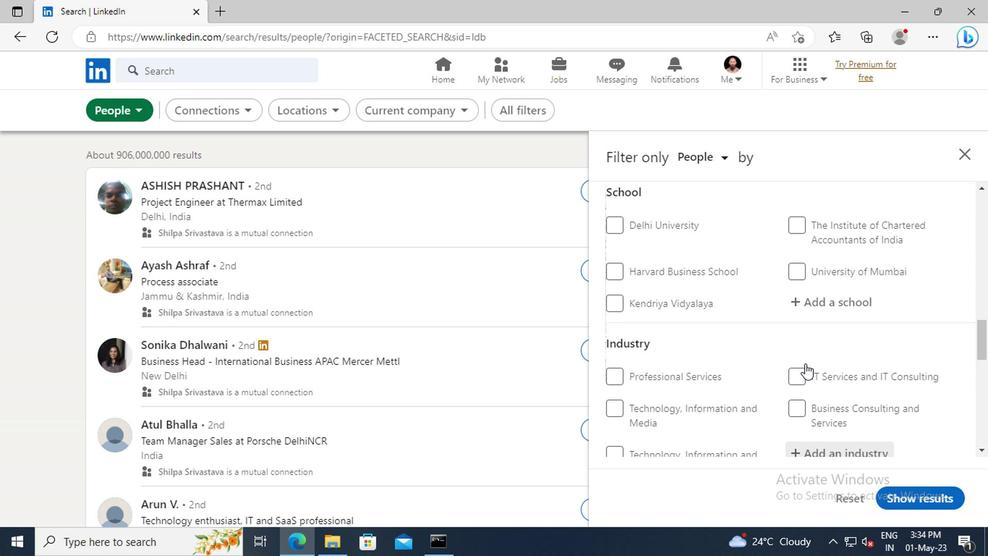 
Action: Mouse scrolled (802, 363) with delta (0, 1)
Screenshot: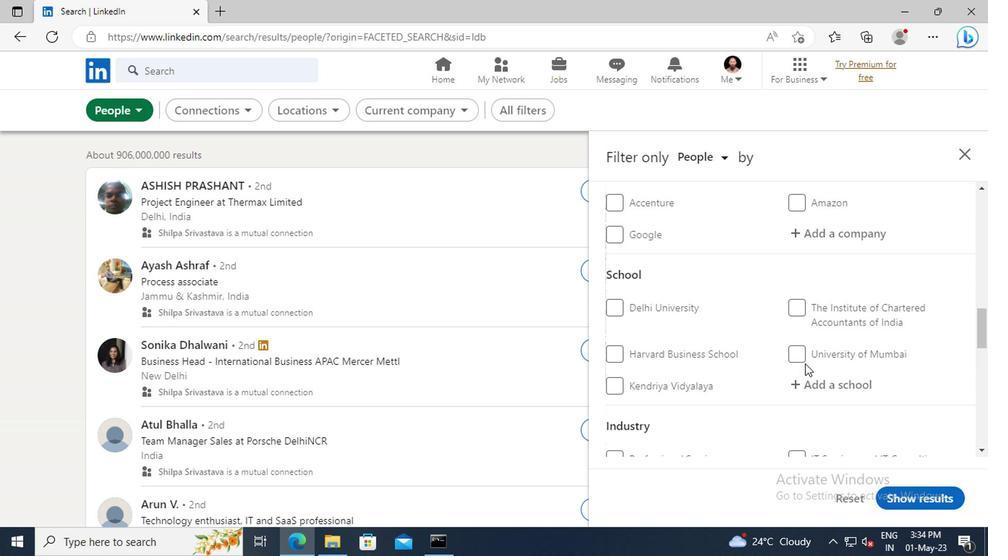 
Action: Mouse scrolled (802, 363) with delta (0, 1)
Screenshot: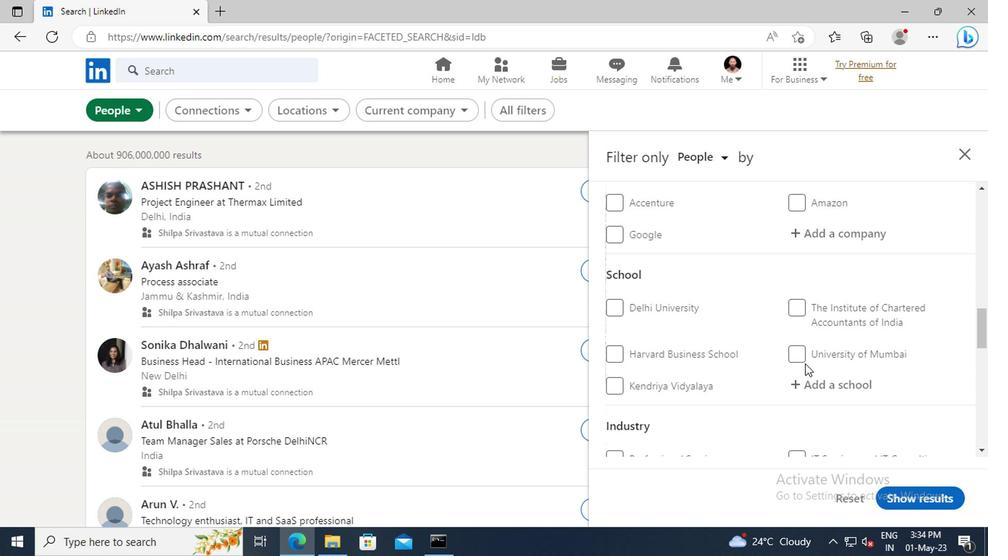 
Action: Mouse scrolled (802, 363) with delta (0, 1)
Screenshot: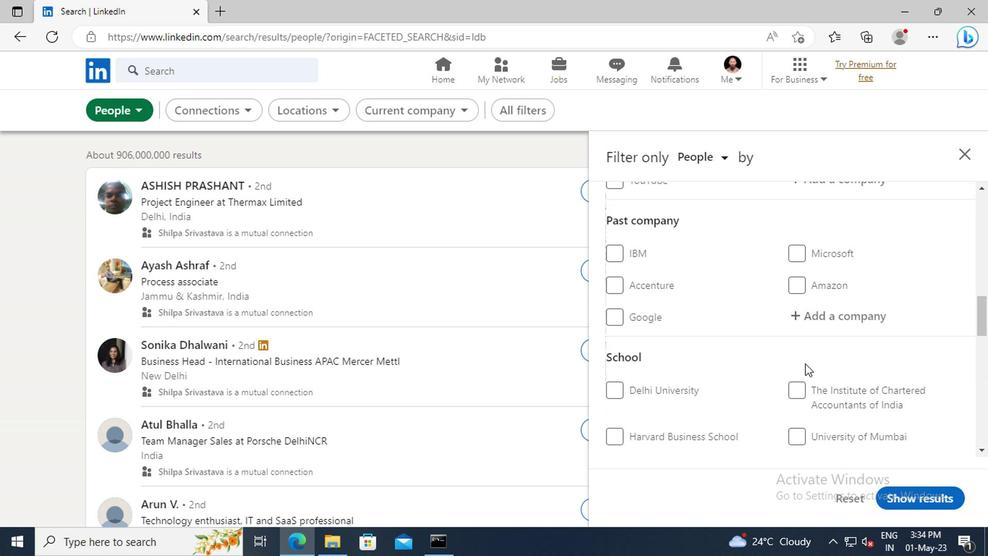 
Action: Mouse scrolled (802, 363) with delta (0, 1)
Screenshot: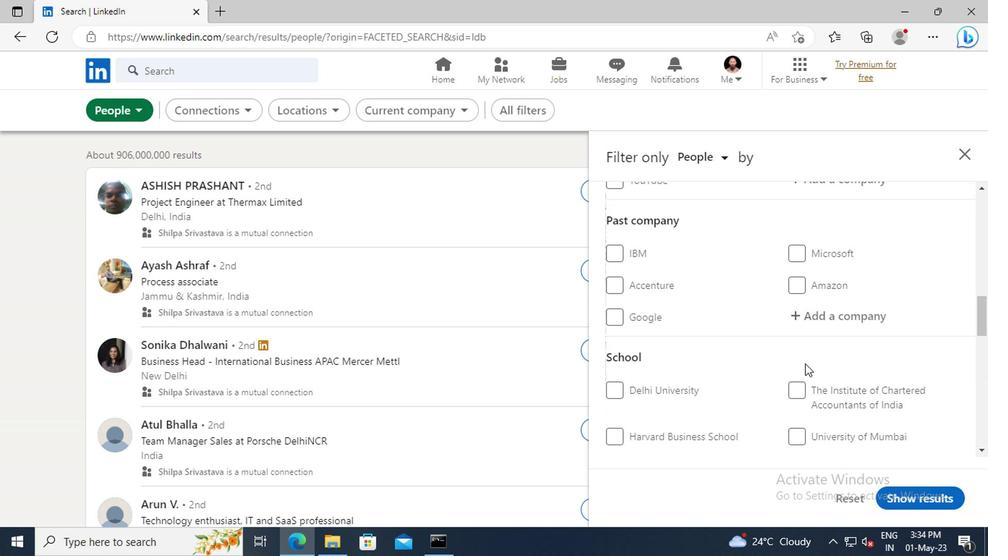
Action: Mouse scrolled (802, 363) with delta (0, 1)
Screenshot: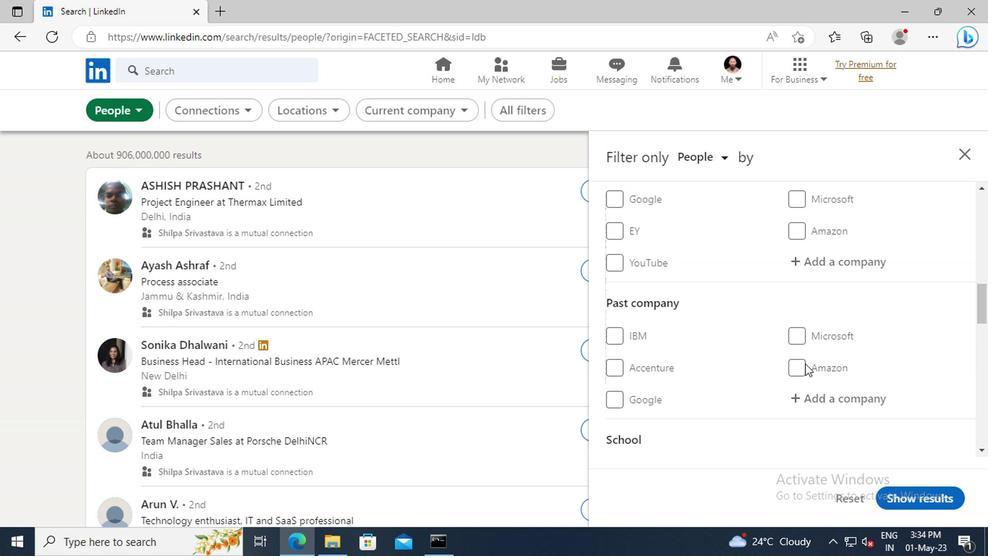 
Action: Mouse moved to (804, 306)
Screenshot: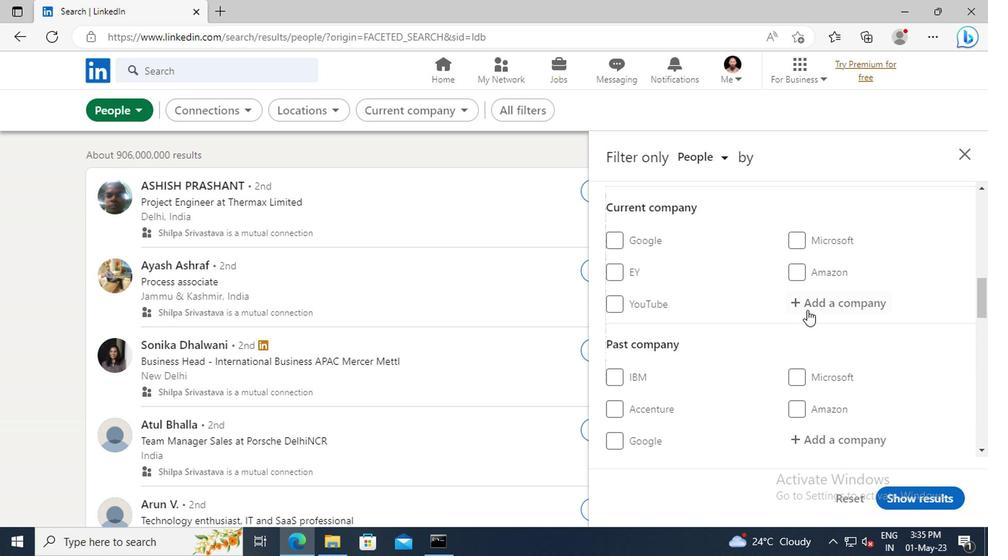 
Action: Mouse pressed left at (804, 306)
Screenshot: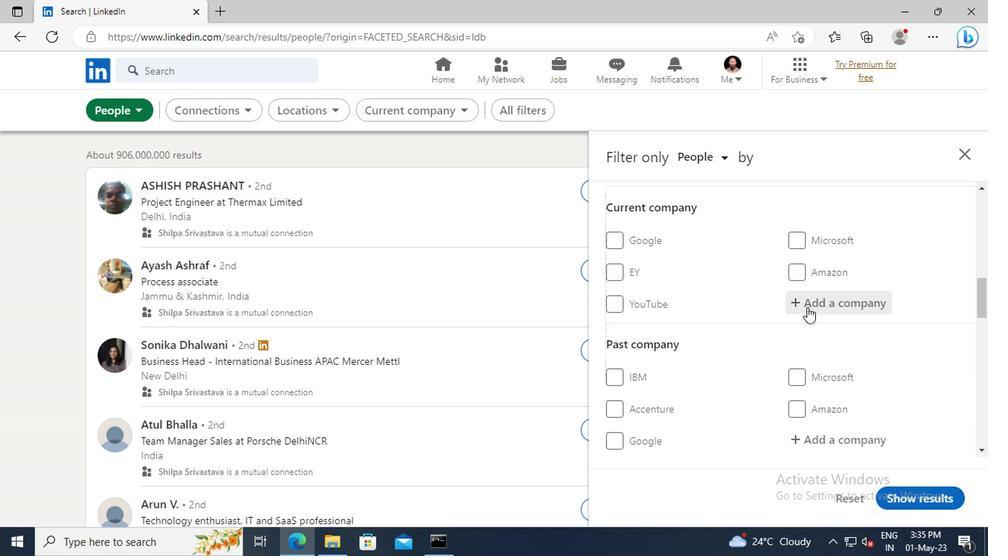 
Action: Mouse moved to (802, 303)
Screenshot: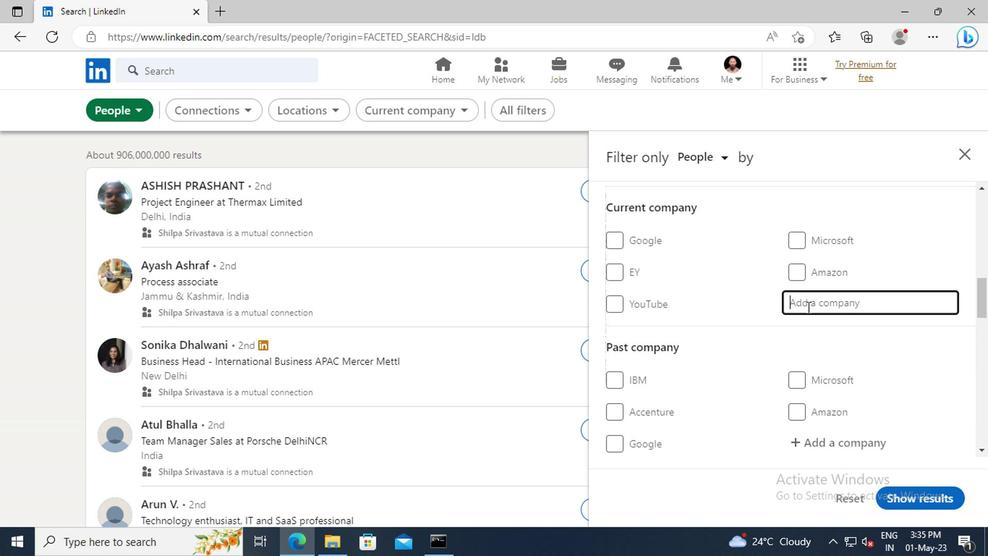 
Action: Key pressed <Key.shift>TOPSOE
Screenshot: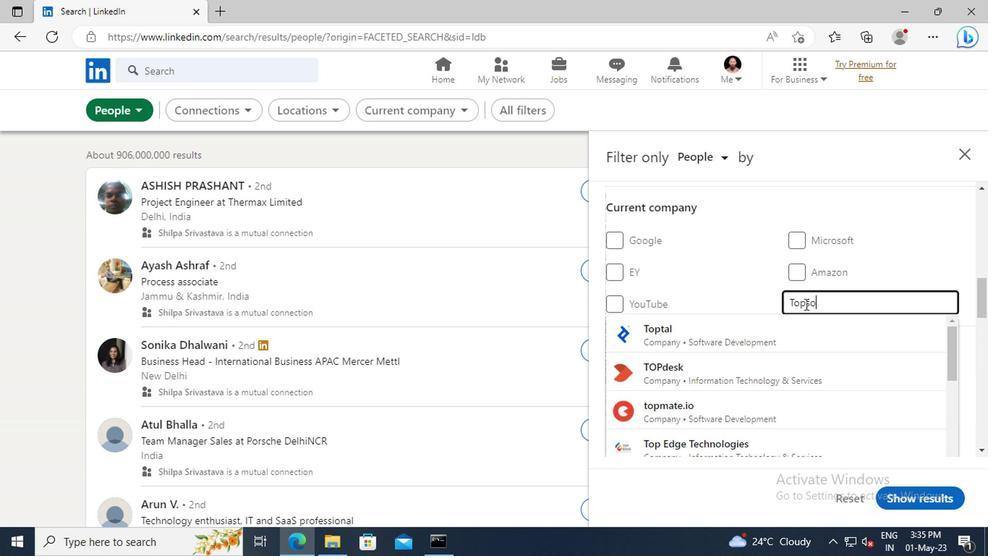 
Action: Mouse moved to (802, 328)
Screenshot: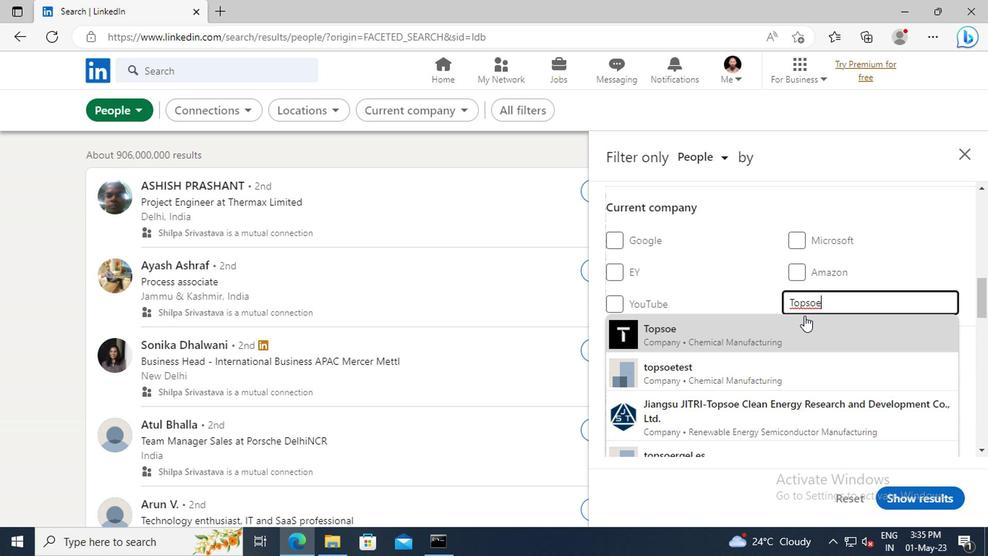 
Action: Mouse pressed left at (802, 328)
Screenshot: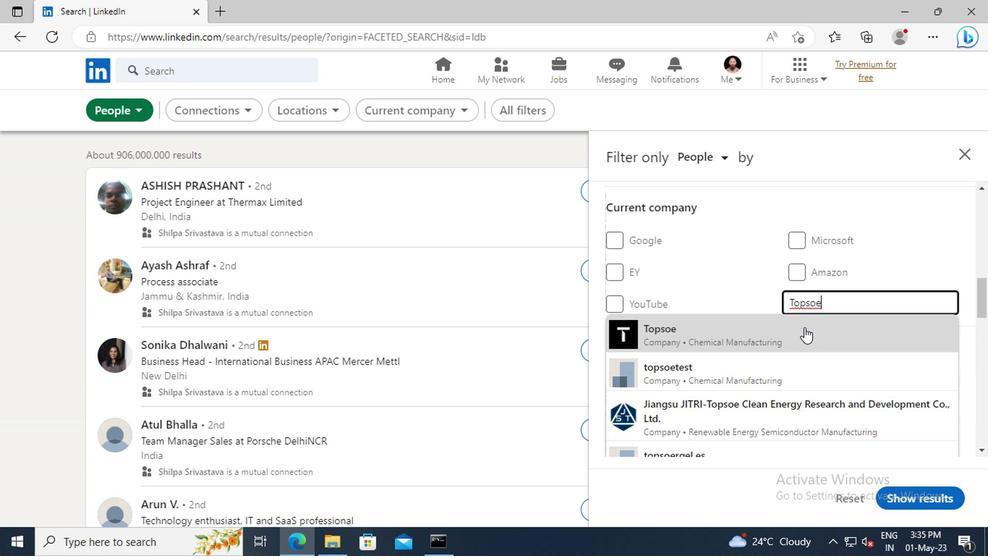 
Action: Mouse scrolled (802, 327) with delta (0, -1)
Screenshot: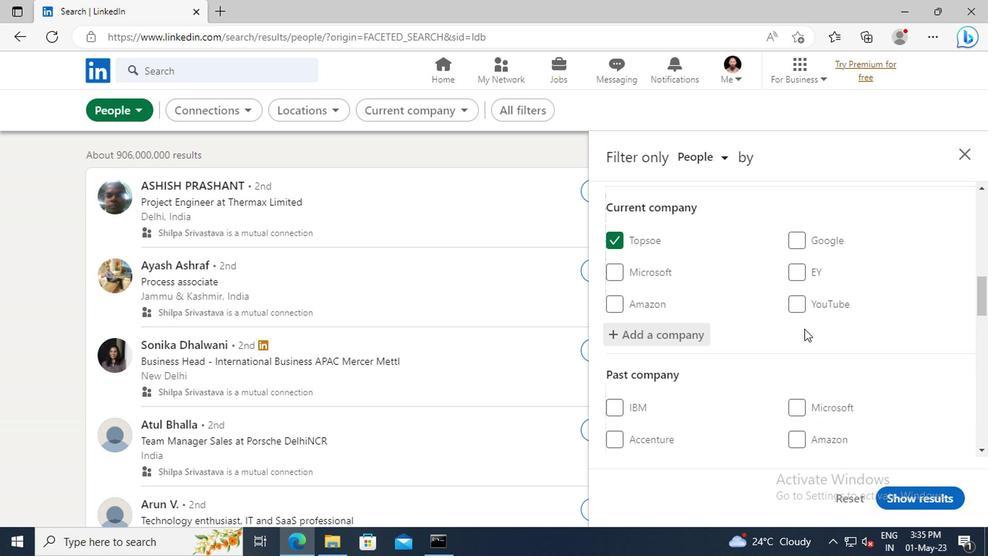 
Action: Mouse scrolled (802, 327) with delta (0, -1)
Screenshot: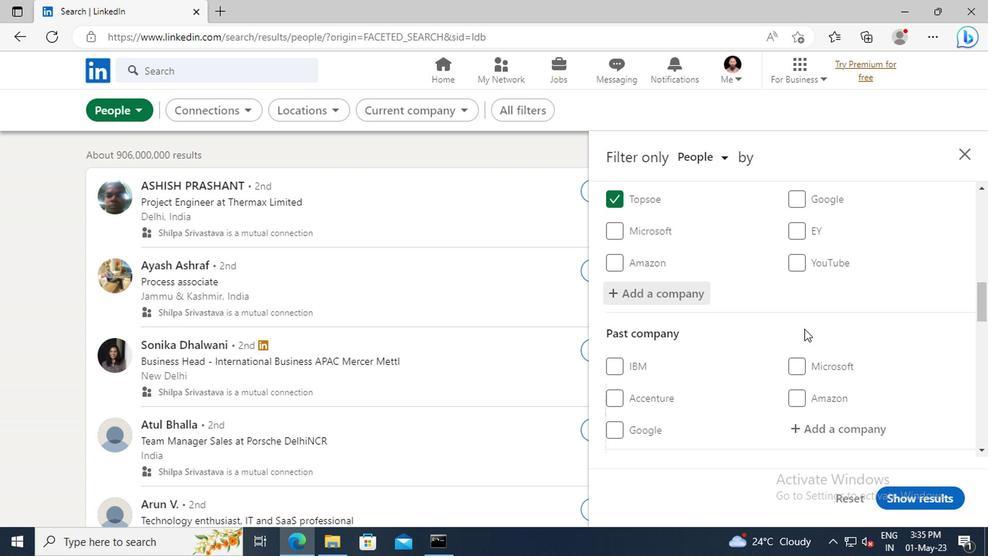 
Action: Mouse scrolled (802, 327) with delta (0, -1)
Screenshot: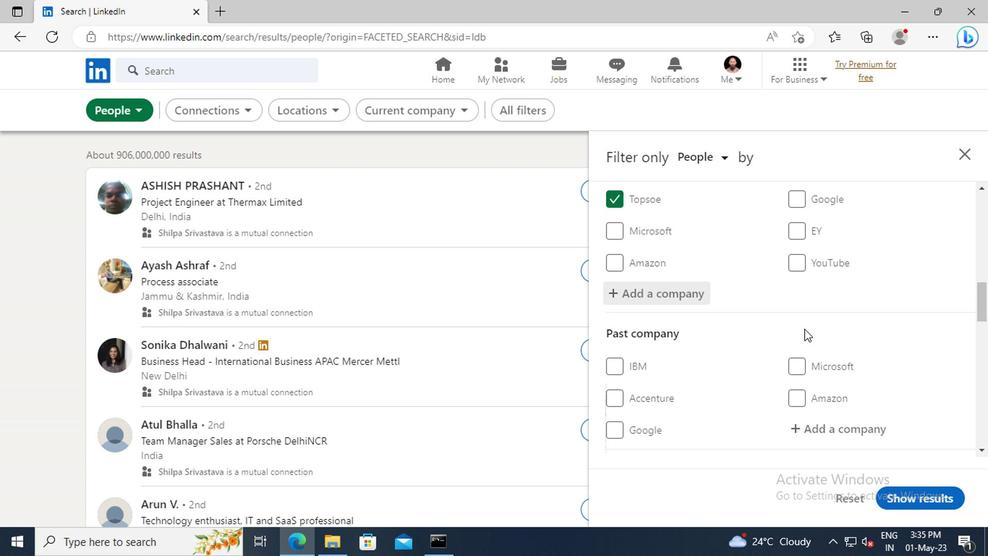 
Action: Mouse scrolled (802, 327) with delta (0, -1)
Screenshot: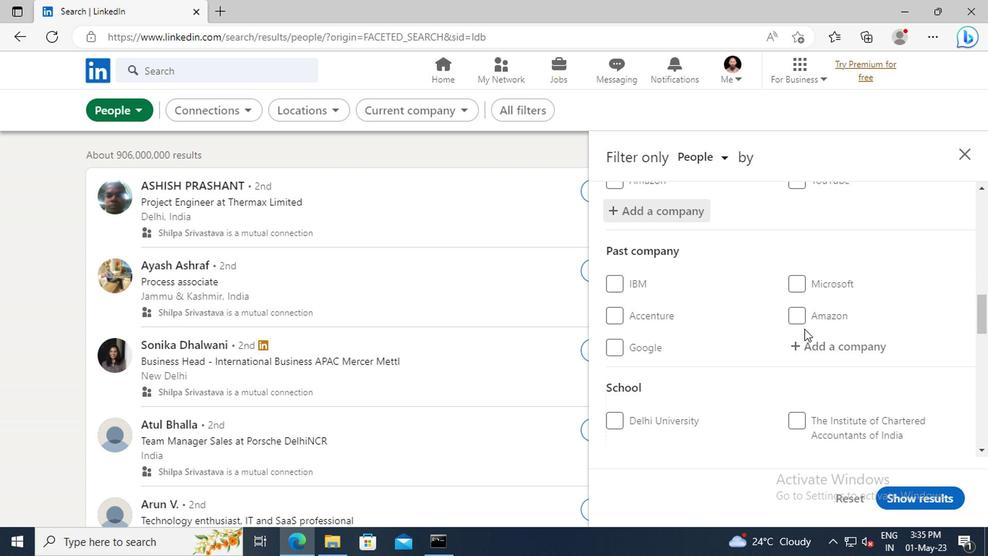 
Action: Mouse scrolled (802, 327) with delta (0, -1)
Screenshot: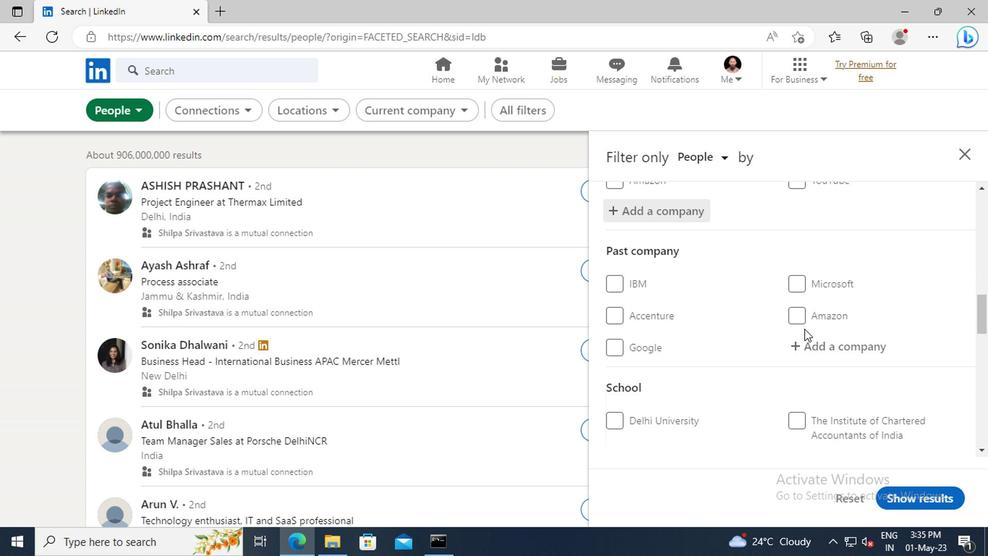 
Action: Mouse scrolled (802, 327) with delta (0, -1)
Screenshot: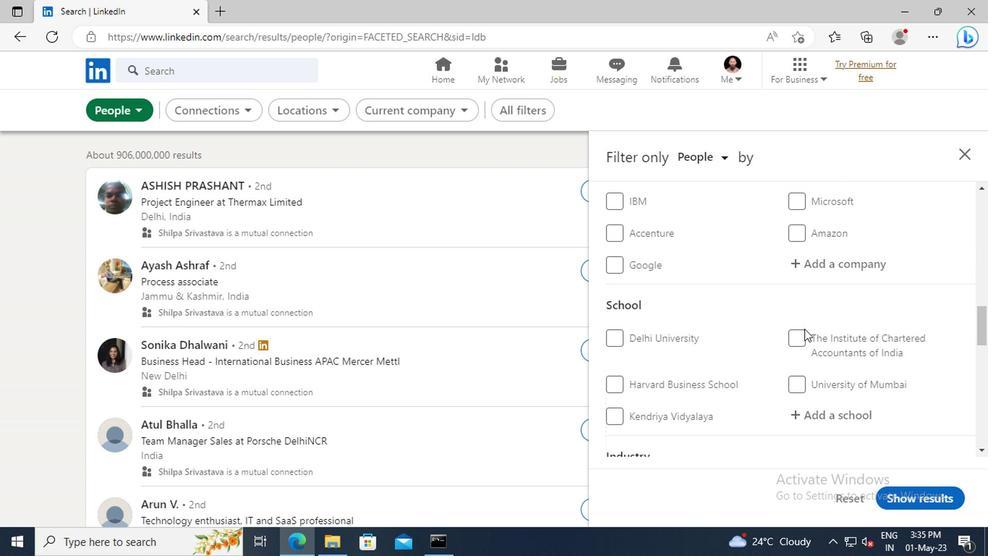 
Action: Mouse moved to (802, 369)
Screenshot: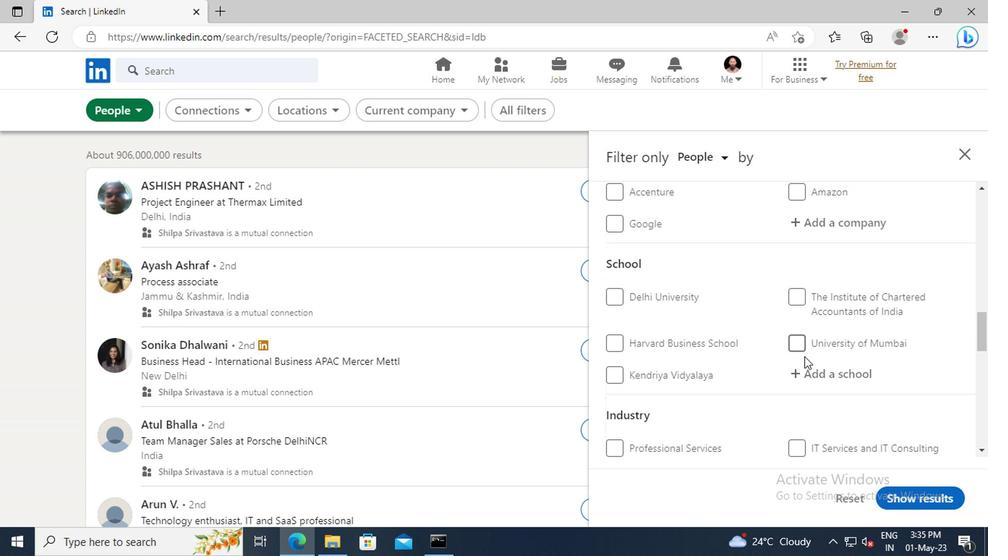 
Action: Mouse pressed left at (802, 369)
Screenshot: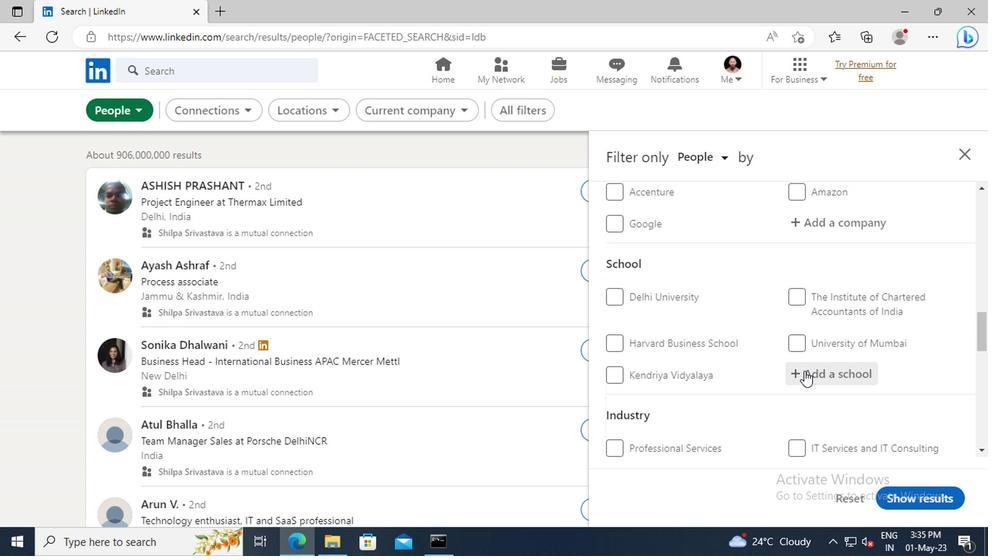 
Action: Key pressed <Key.shift>PODAR<Key.space>
Screenshot: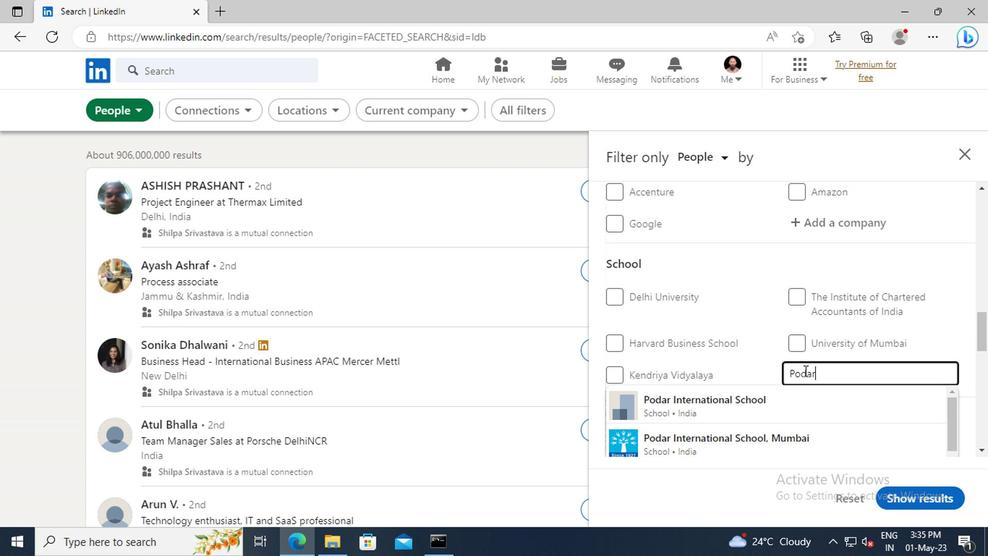 
Action: Mouse moved to (799, 399)
Screenshot: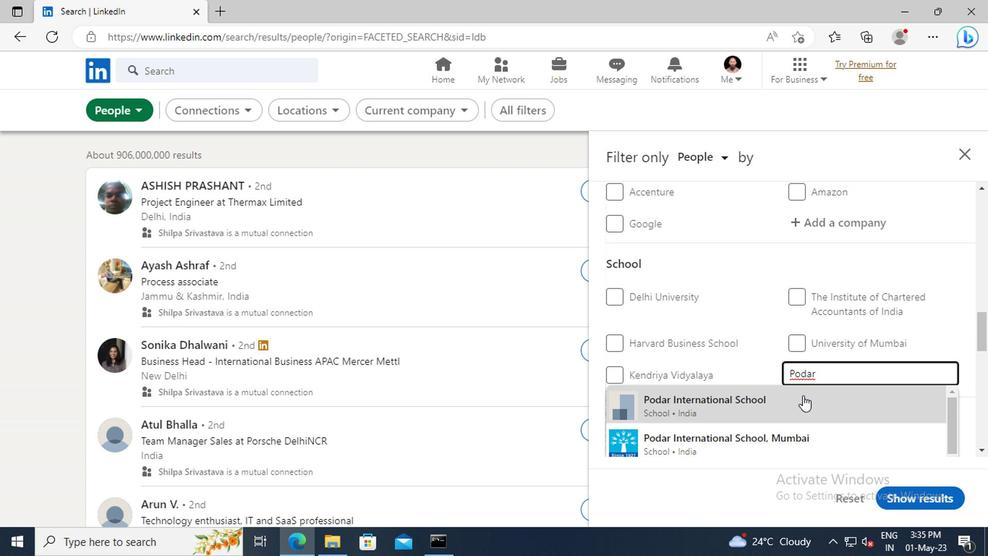 
Action: Mouse pressed left at (799, 399)
Screenshot: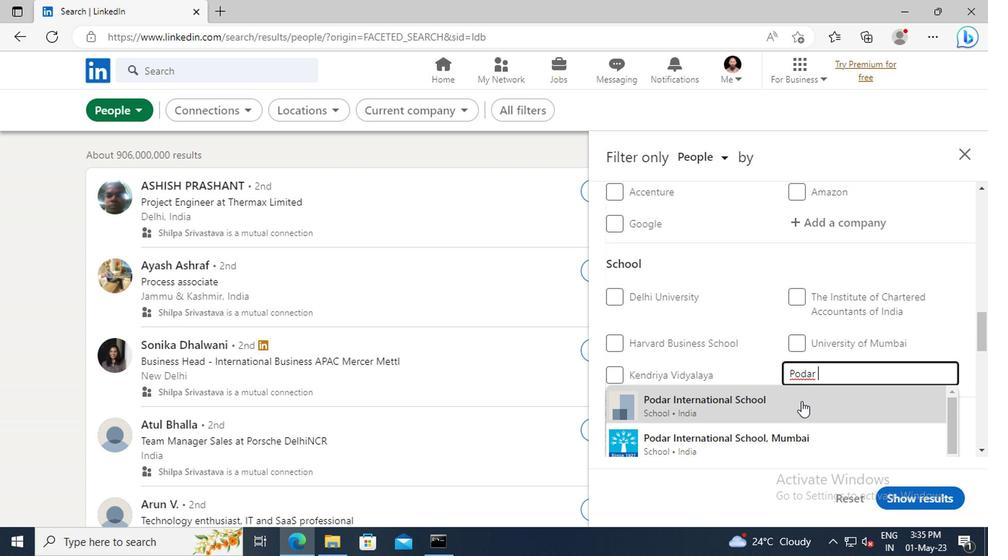 
Action: Mouse scrolled (799, 399) with delta (0, 0)
Screenshot: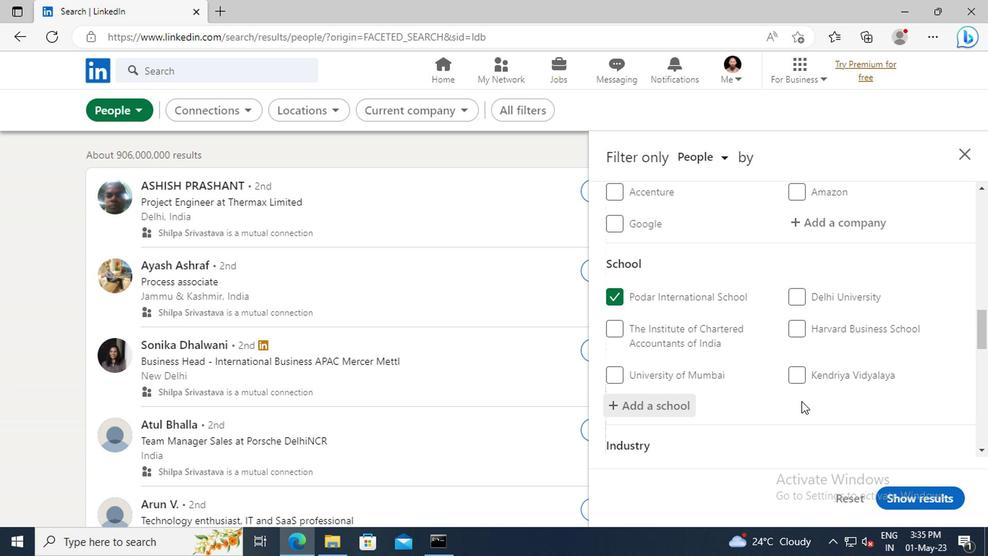 
Action: Mouse scrolled (799, 399) with delta (0, 0)
Screenshot: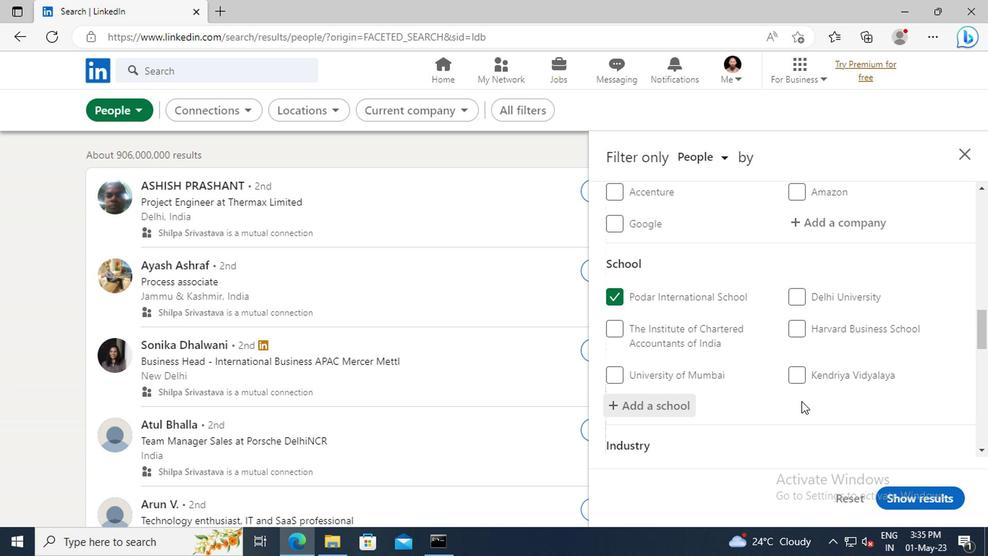 
Action: Mouse moved to (793, 376)
Screenshot: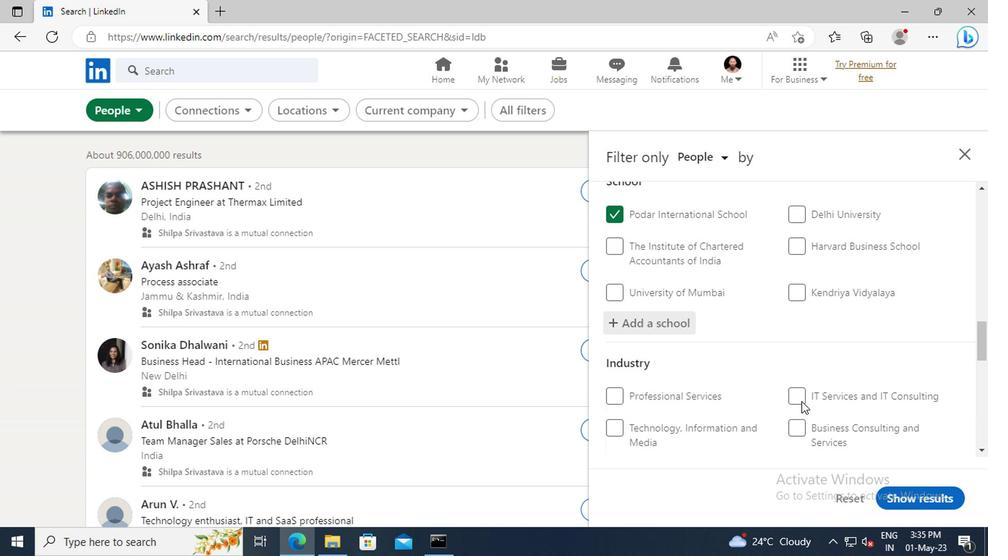 
Action: Mouse scrolled (793, 376) with delta (0, 0)
Screenshot: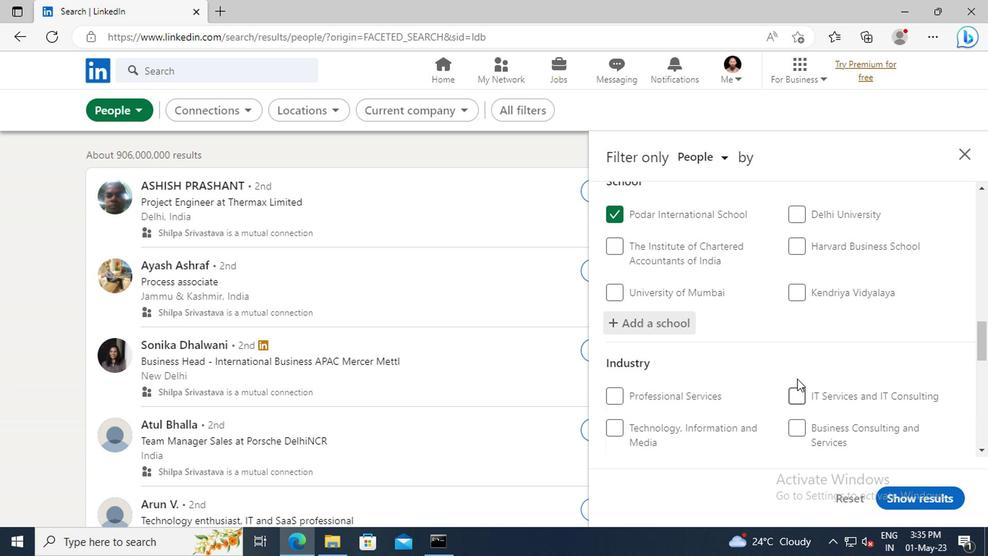 
Action: Mouse scrolled (793, 376) with delta (0, 0)
Screenshot: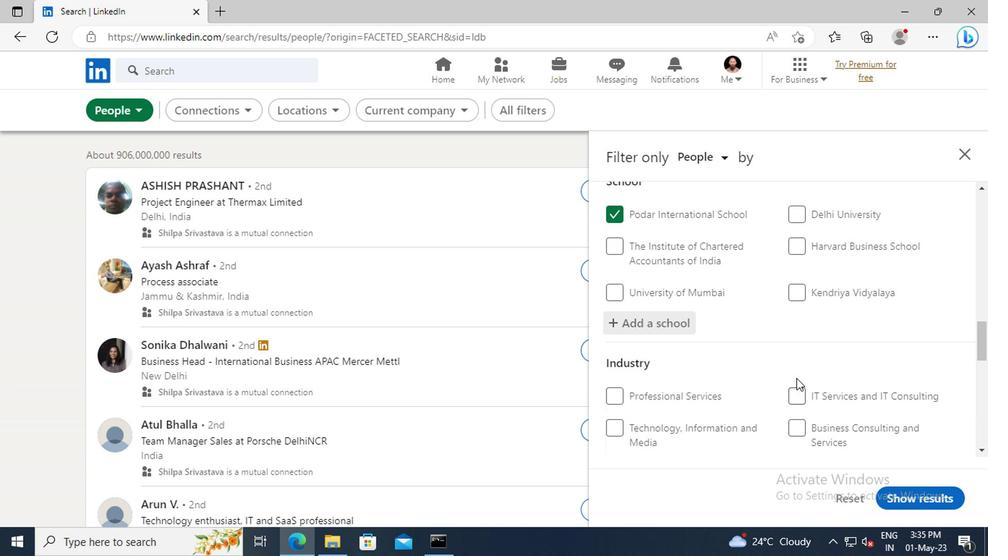 
Action: Mouse moved to (793, 369)
Screenshot: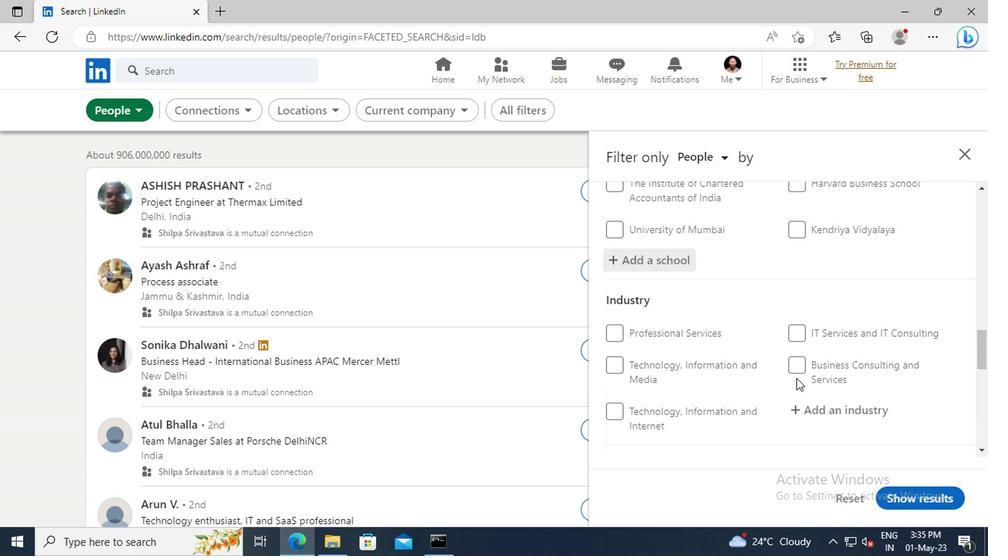 
Action: Mouse scrolled (793, 369) with delta (0, 0)
Screenshot: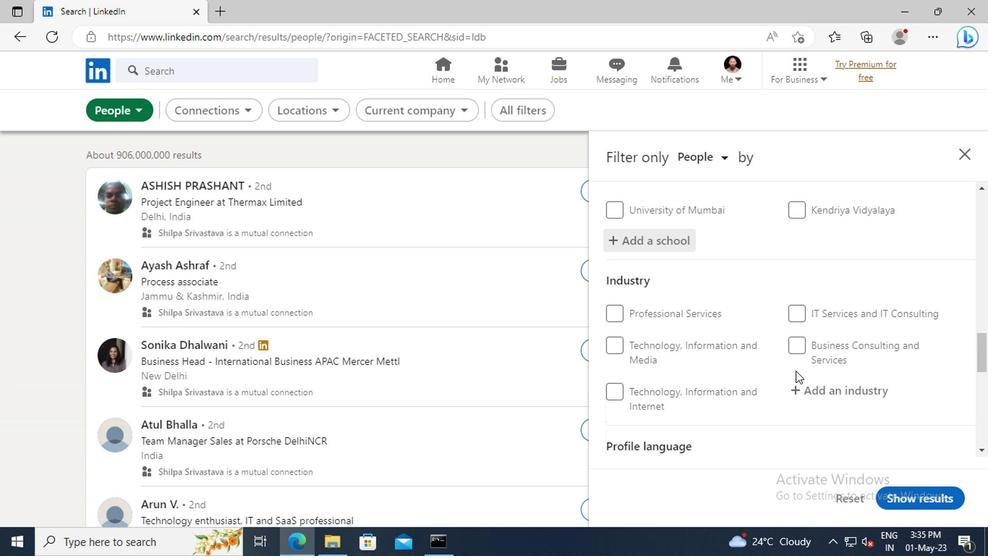 
Action: Mouse moved to (803, 349)
Screenshot: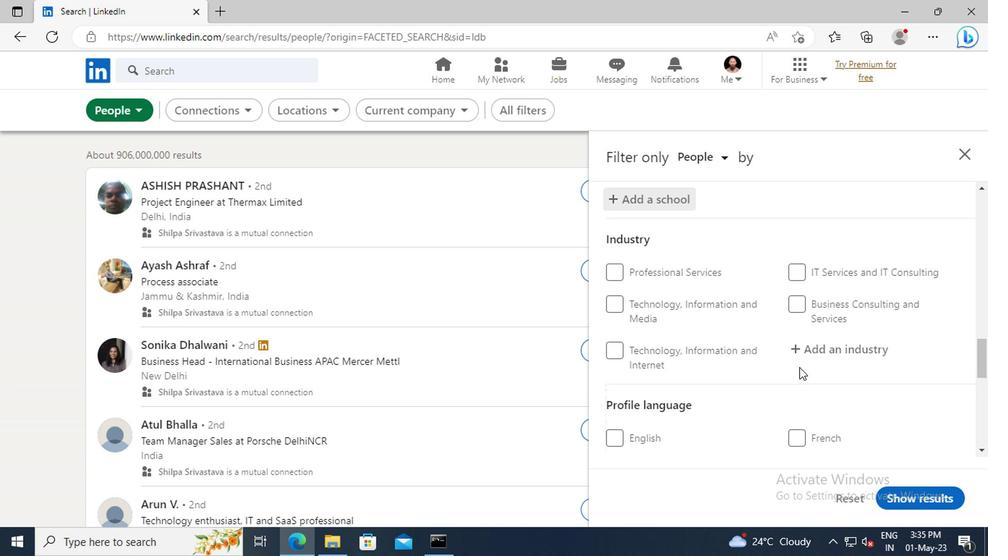 
Action: Mouse pressed left at (803, 349)
Screenshot: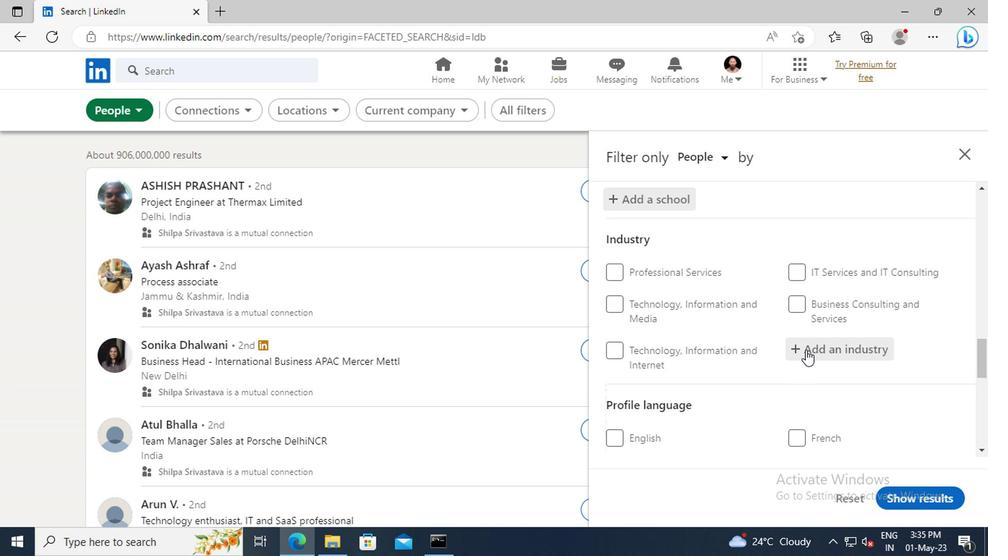 
Action: Key pressed <Key.shift>SKII
Screenshot: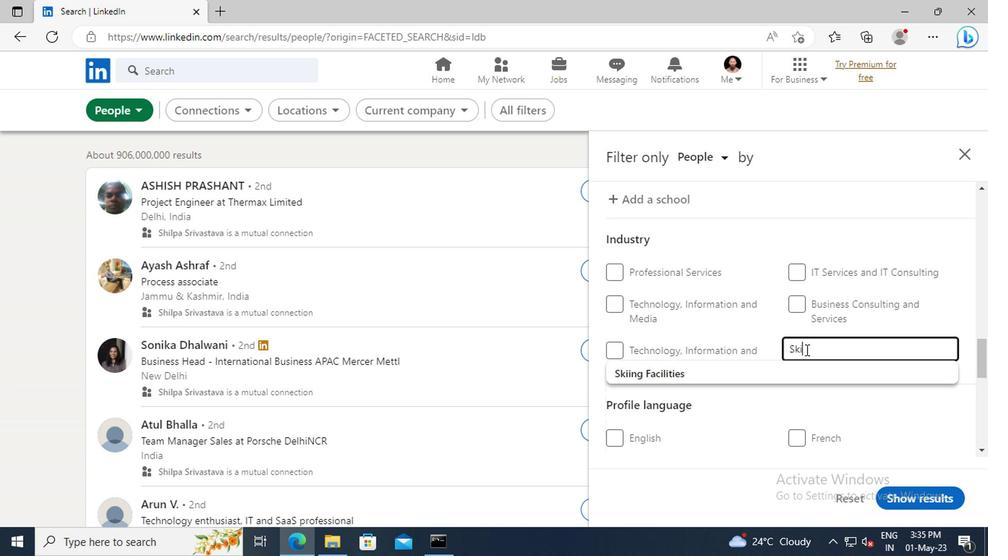 
Action: Mouse moved to (805, 369)
Screenshot: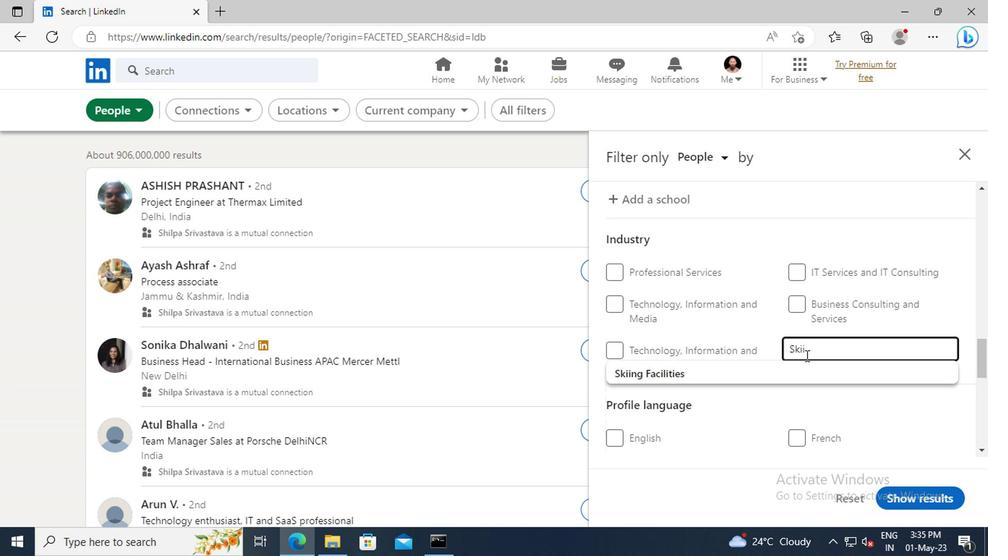 
Action: Mouse pressed left at (805, 369)
Screenshot: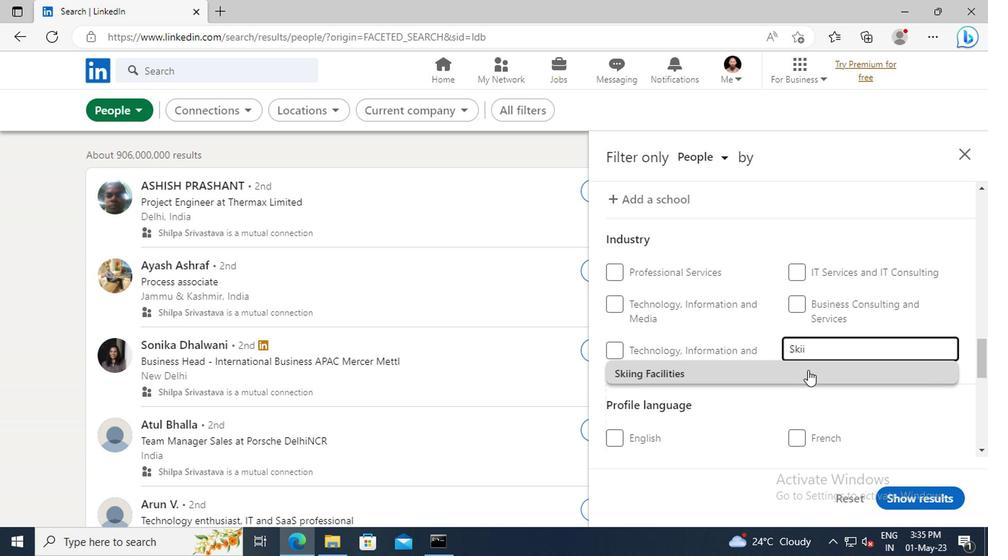 
Action: Mouse scrolled (805, 368) with delta (0, -1)
Screenshot: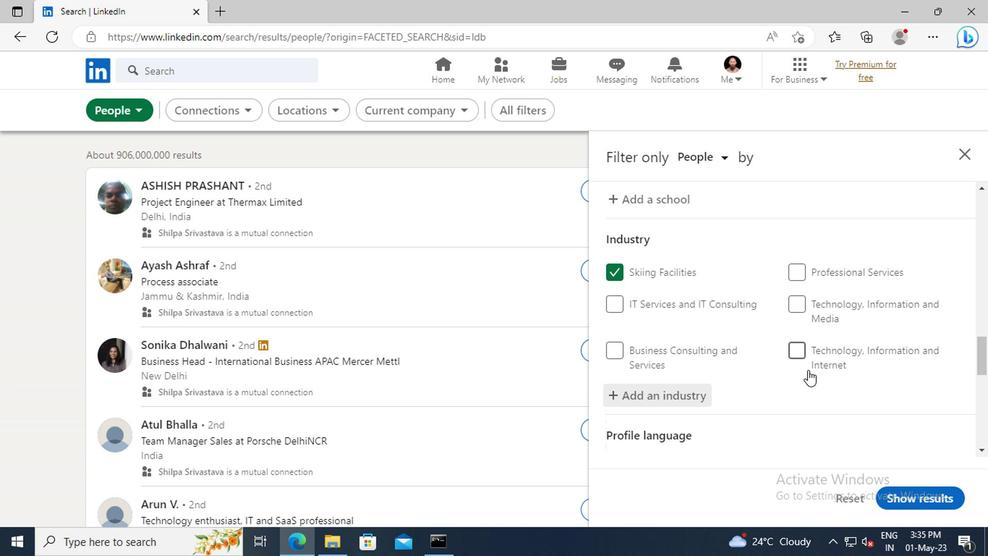 
Action: Mouse scrolled (805, 368) with delta (0, -1)
Screenshot: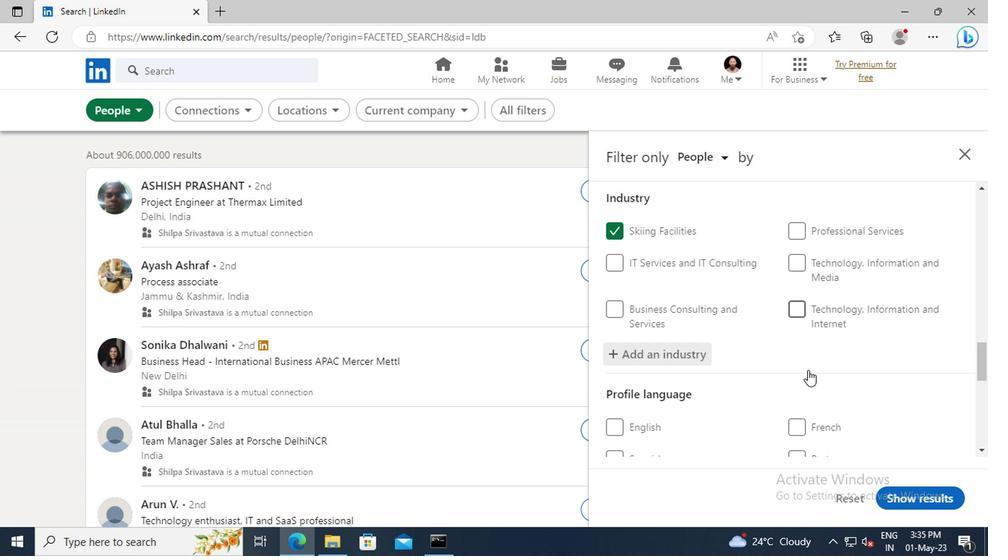 
Action: Mouse scrolled (805, 368) with delta (0, -1)
Screenshot: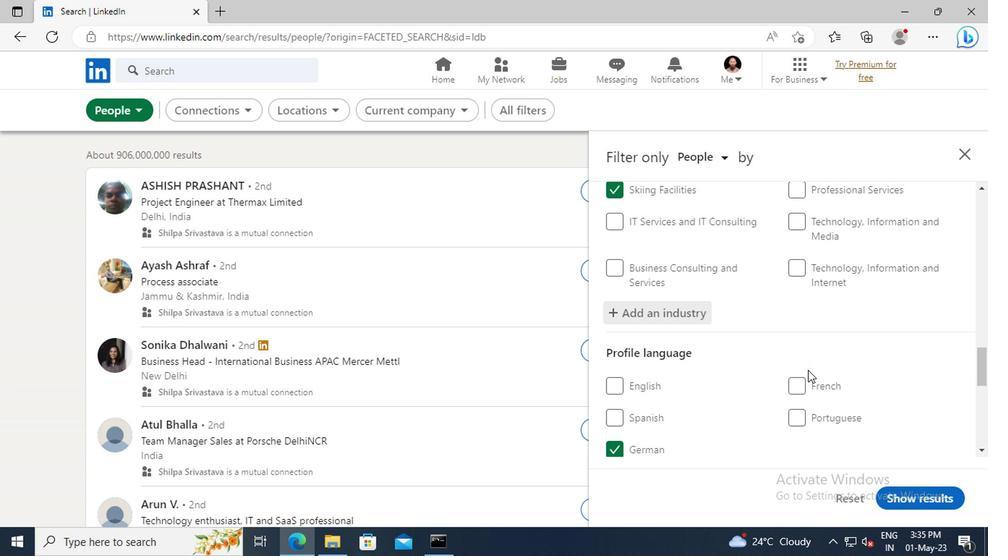 
Action: Mouse scrolled (805, 368) with delta (0, -1)
Screenshot: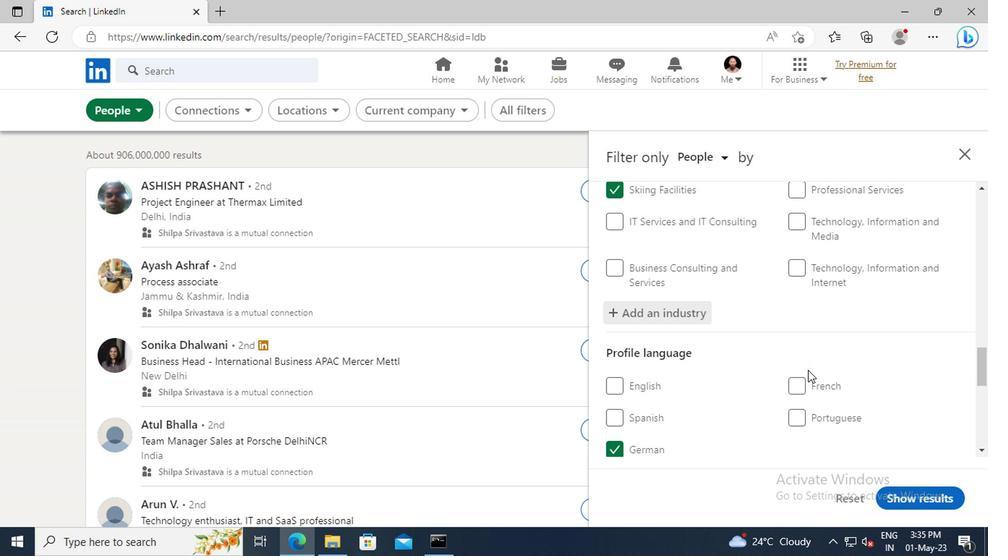 
Action: Mouse scrolled (805, 368) with delta (0, -1)
Screenshot: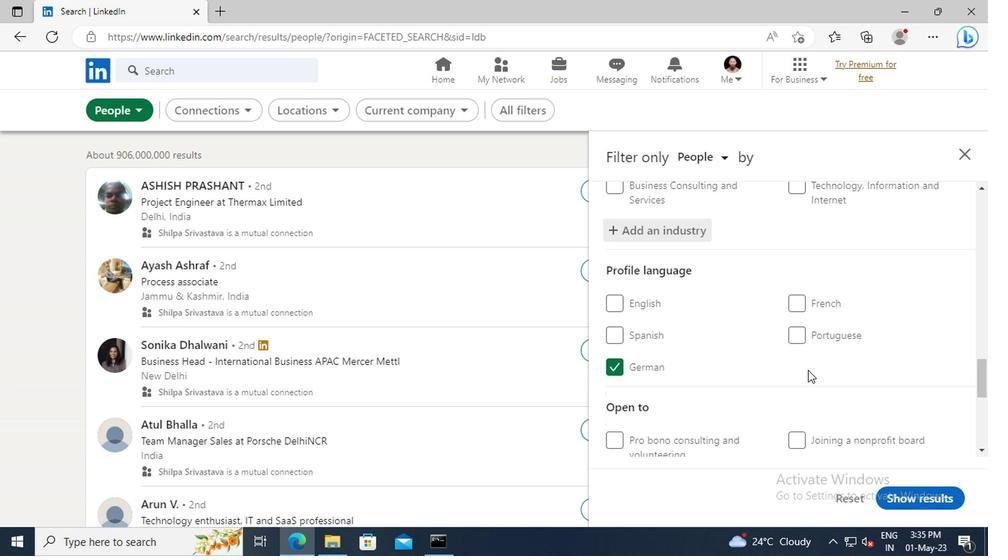 
Action: Mouse scrolled (805, 368) with delta (0, -1)
Screenshot: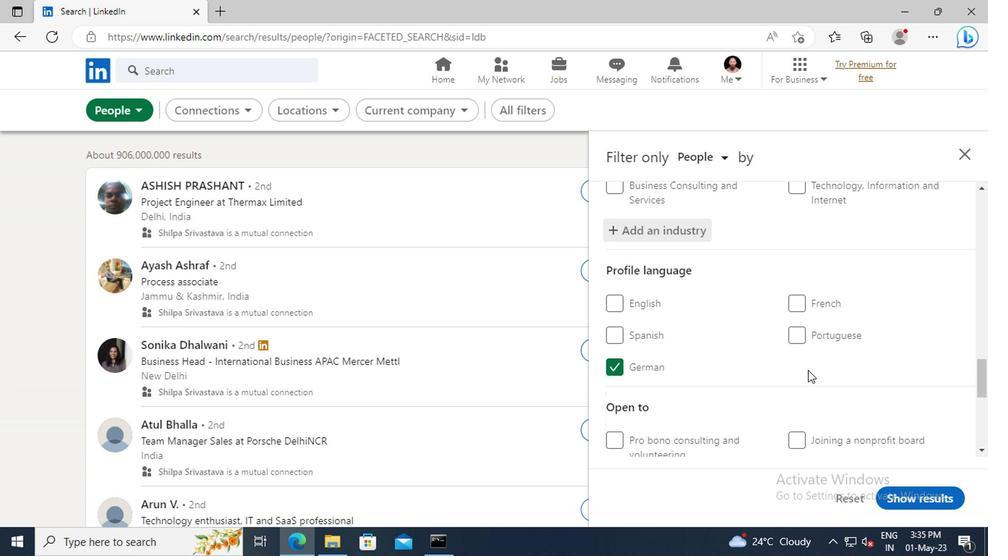 
Action: Mouse scrolled (805, 368) with delta (0, -1)
Screenshot: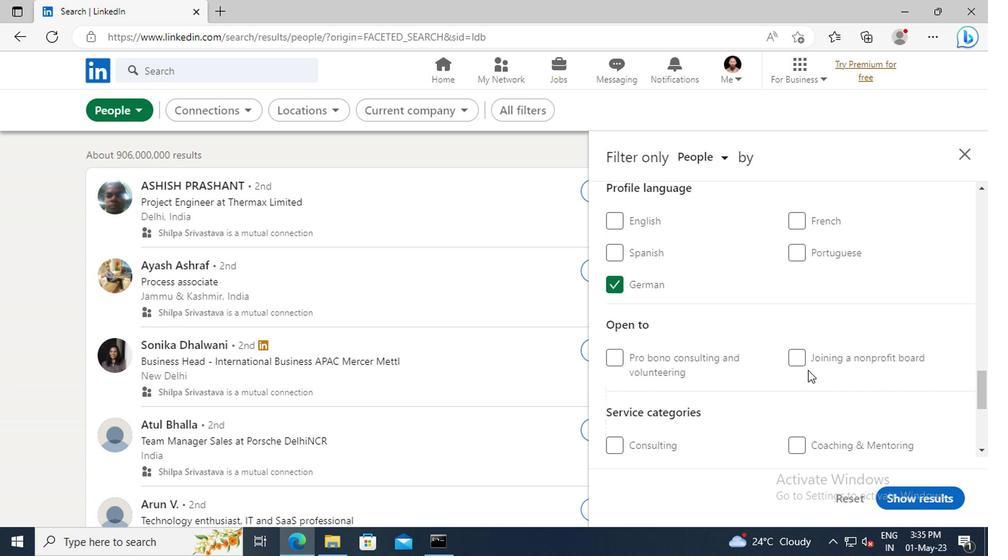 
Action: Mouse scrolled (805, 368) with delta (0, -1)
Screenshot: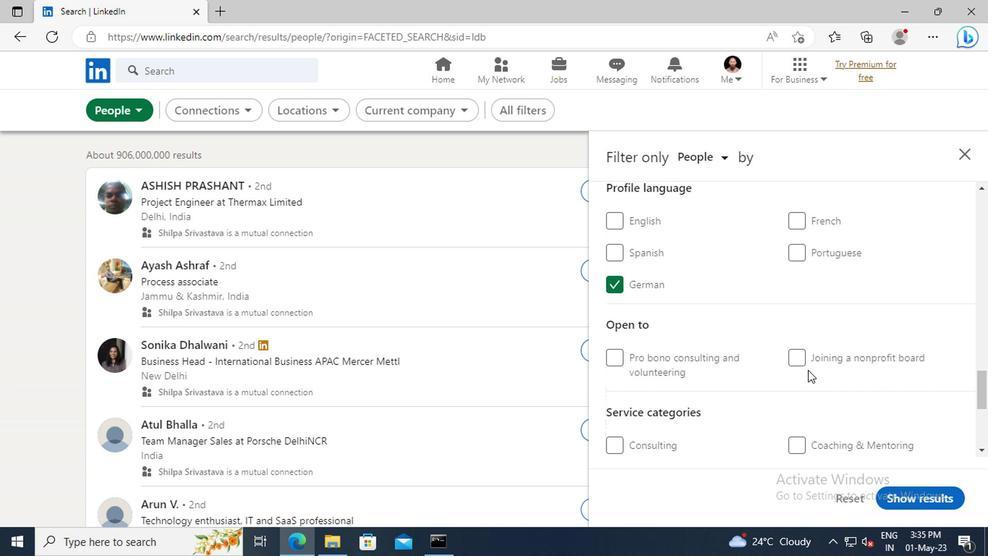 
Action: Mouse scrolled (805, 368) with delta (0, -1)
Screenshot: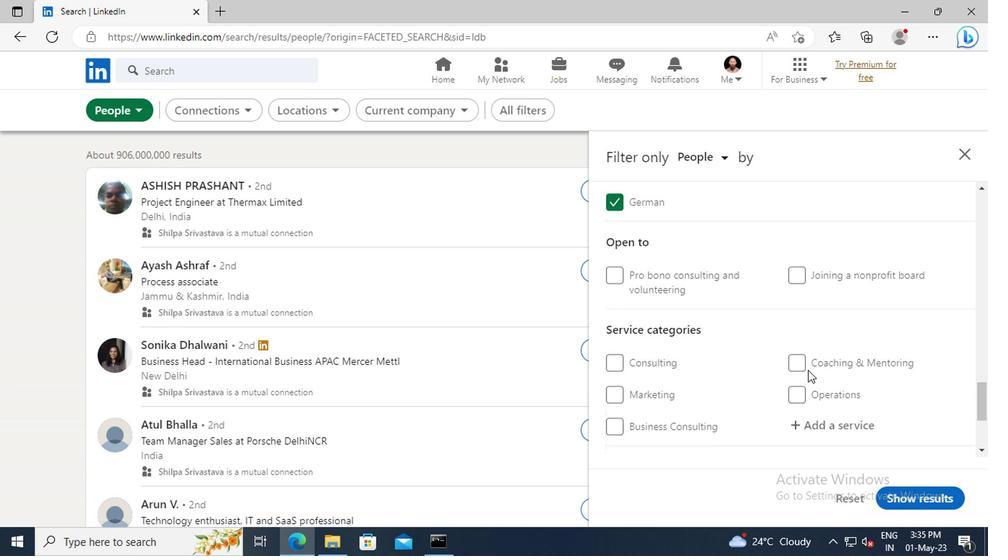
Action: Mouse moved to (810, 382)
Screenshot: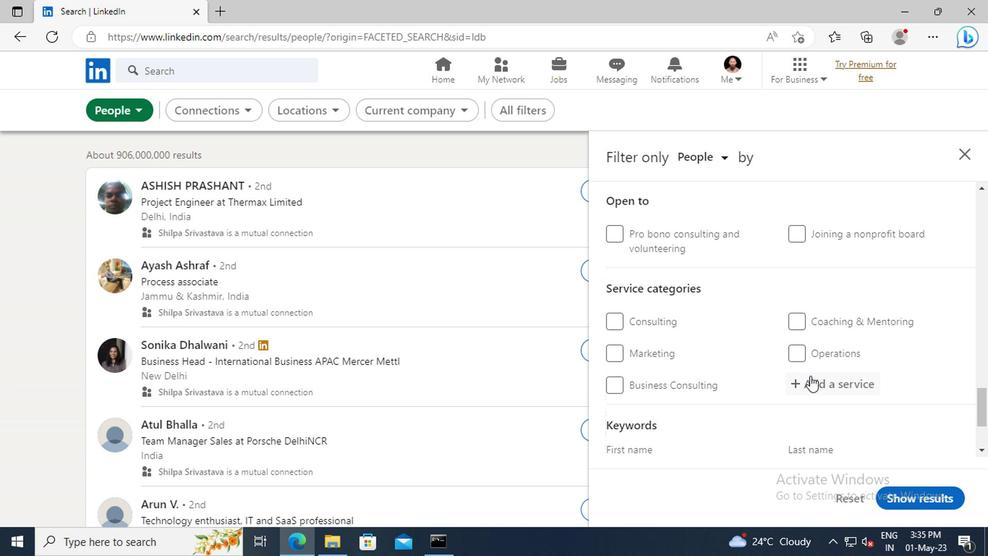 
Action: Mouse pressed left at (810, 382)
Screenshot: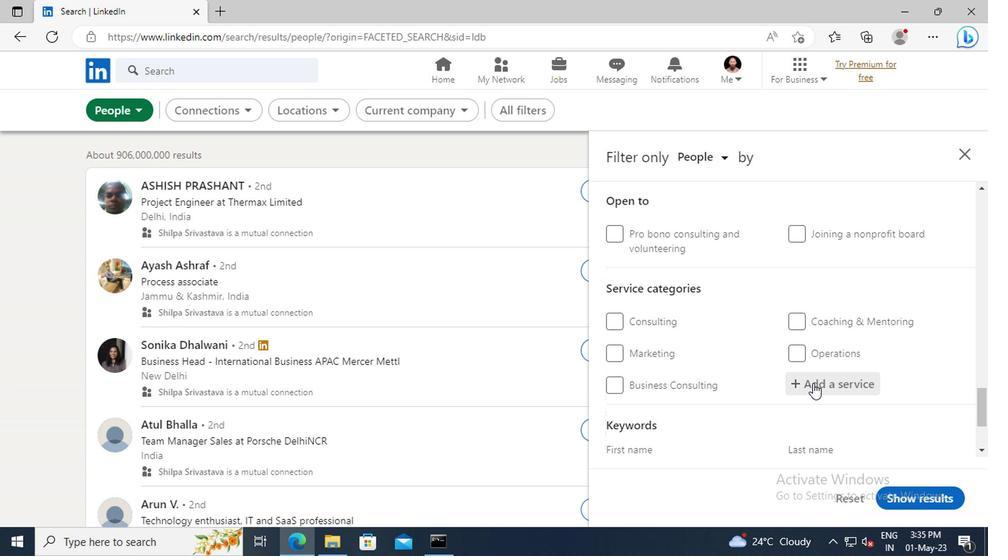 
Action: Key pressed <Key.shift>SEARCH<Key.space><Key.shift>ENGINE<Key.space><Key.shift>MAR
Screenshot: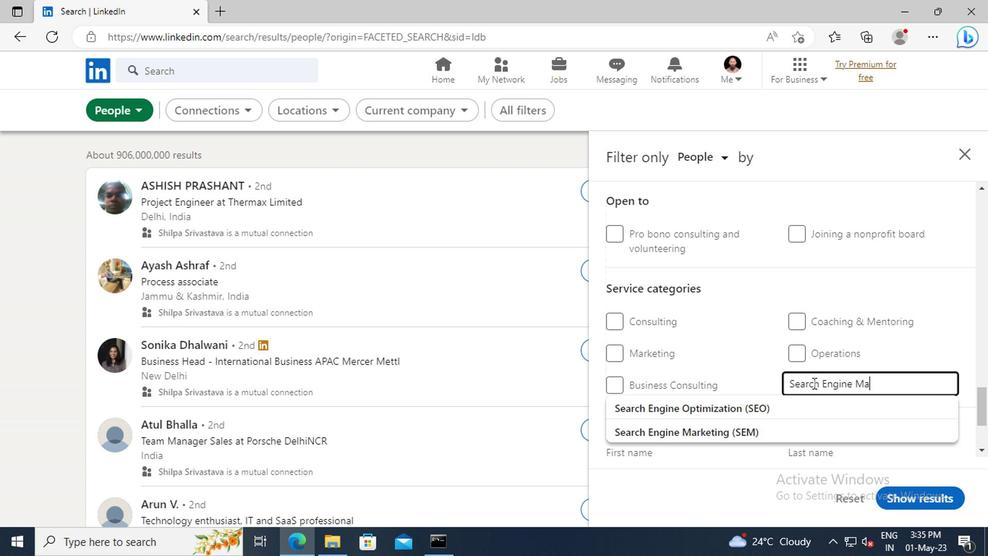 
Action: Mouse moved to (804, 402)
Screenshot: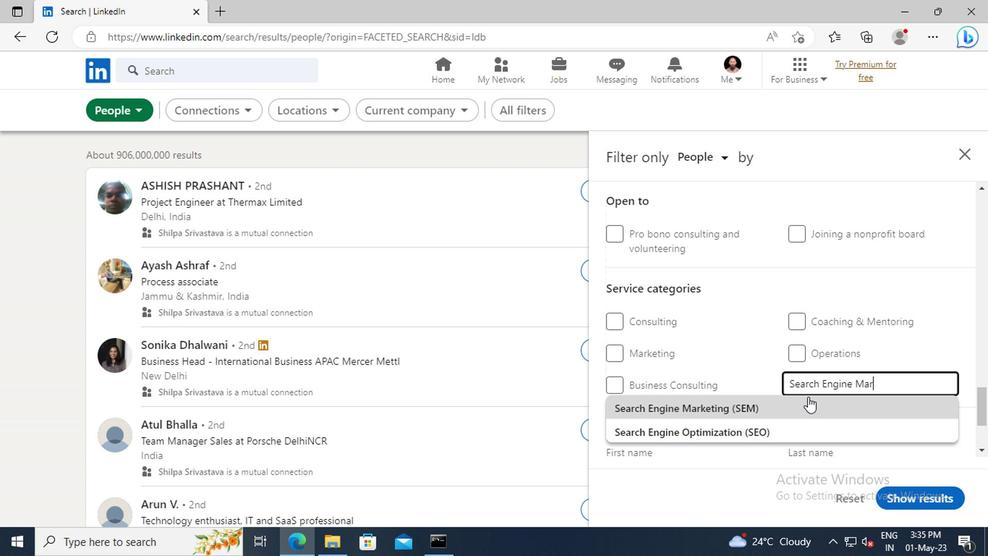 
Action: Mouse pressed left at (804, 402)
Screenshot: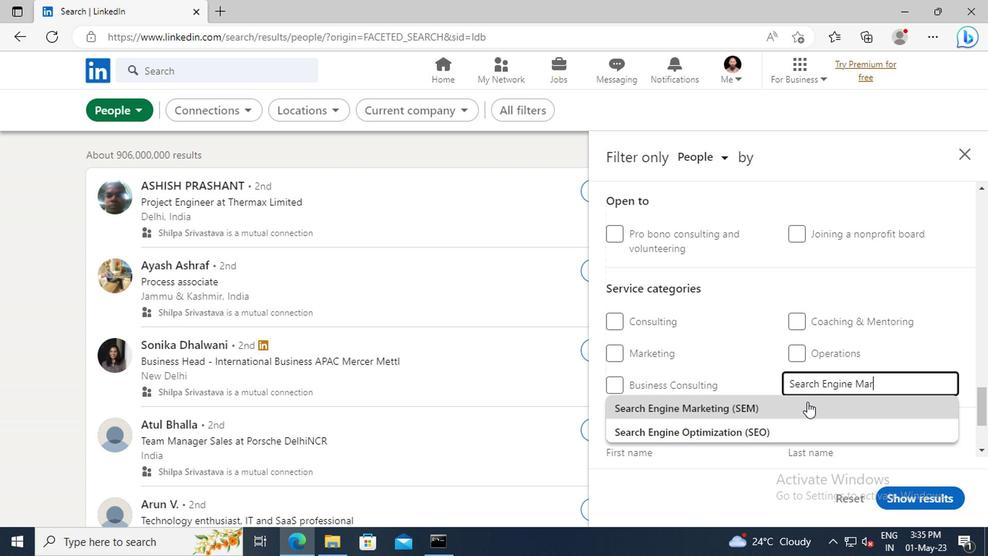 
Action: Mouse scrolled (804, 402) with delta (0, 0)
Screenshot: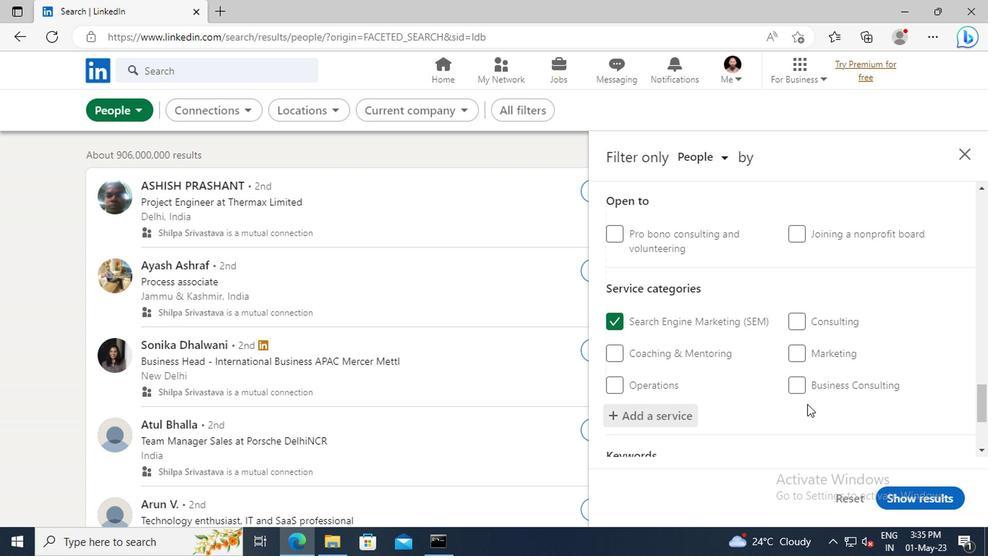 
Action: Mouse scrolled (804, 402) with delta (0, 0)
Screenshot: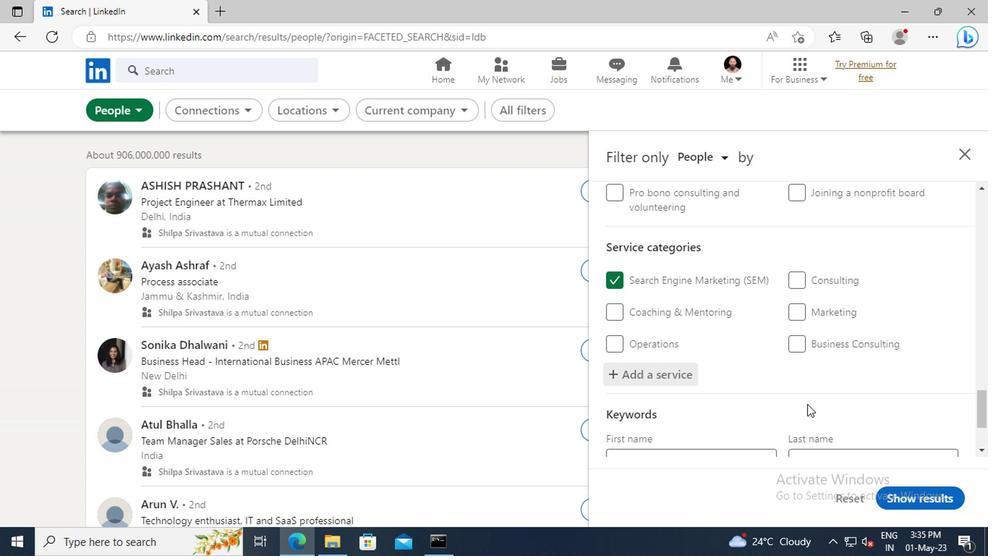 
Action: Mouse scrolled (804, 402) with delta (0, 0)
Screenshot: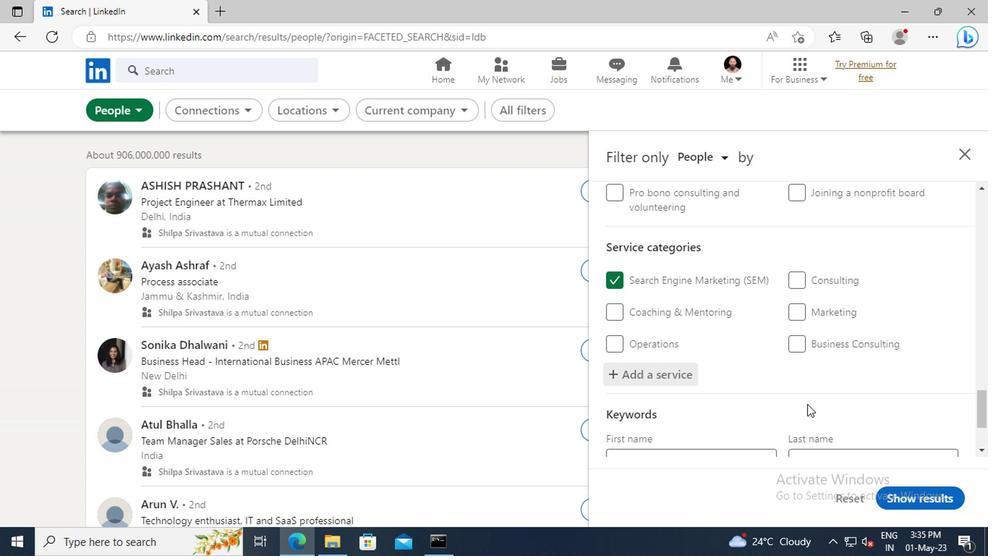 
Action: Mouse scrolled (804, 402) with delta (0, 0)
Screenshot: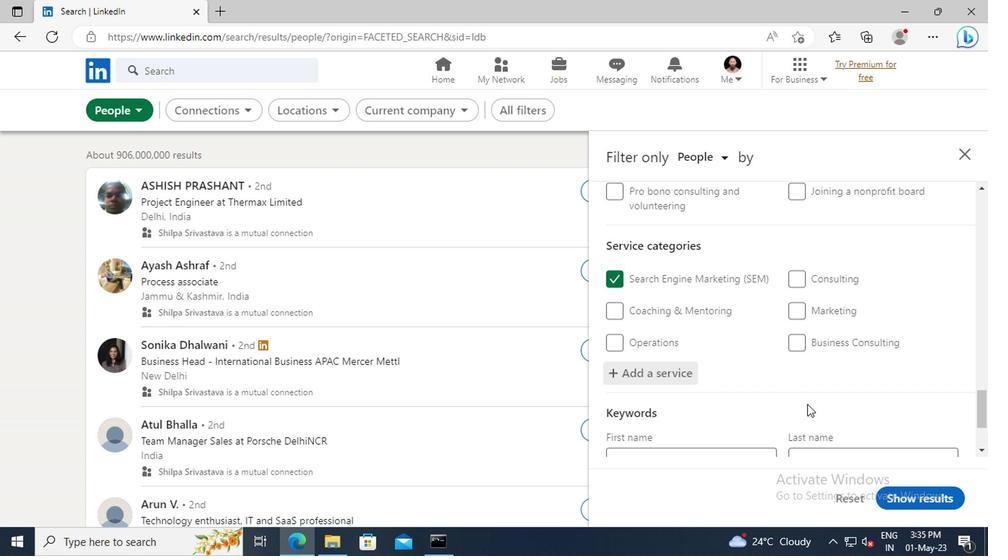 
Action: Mouse moved to (674, 391)
Screenshot: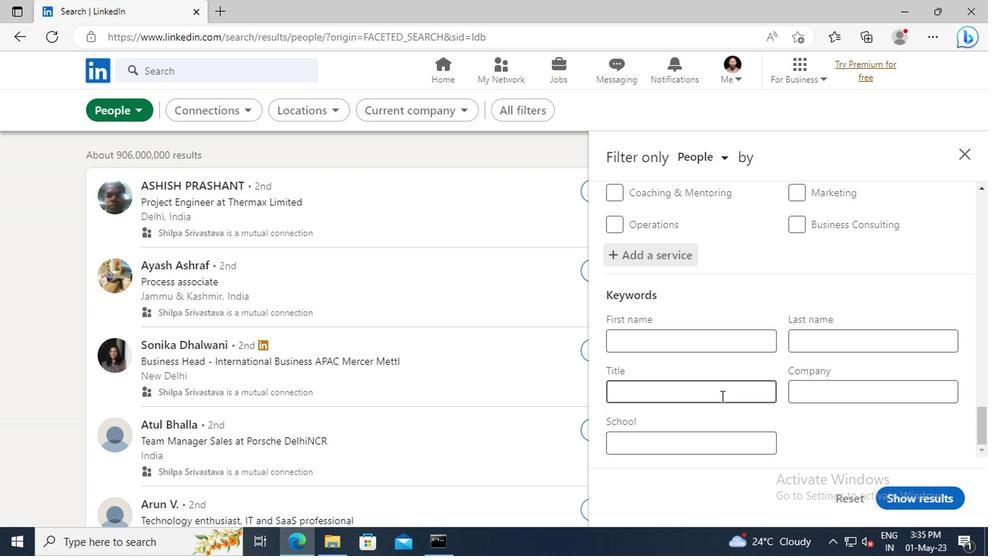
Action: Mouse pressed left at (674, 391)
Screenshot: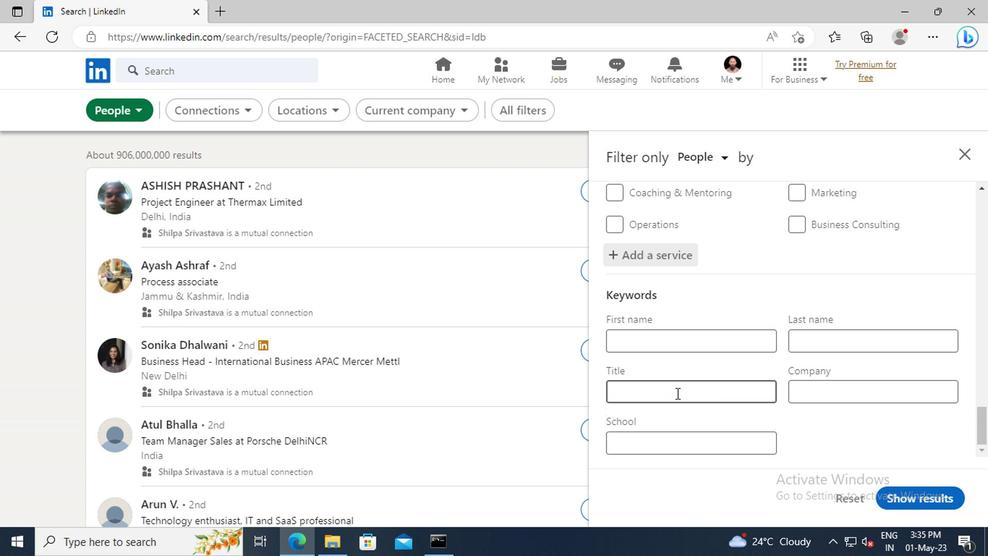 
Action: Key pressed <Key.shift>ESTHETICIAN<Key.enter>
Screenshot: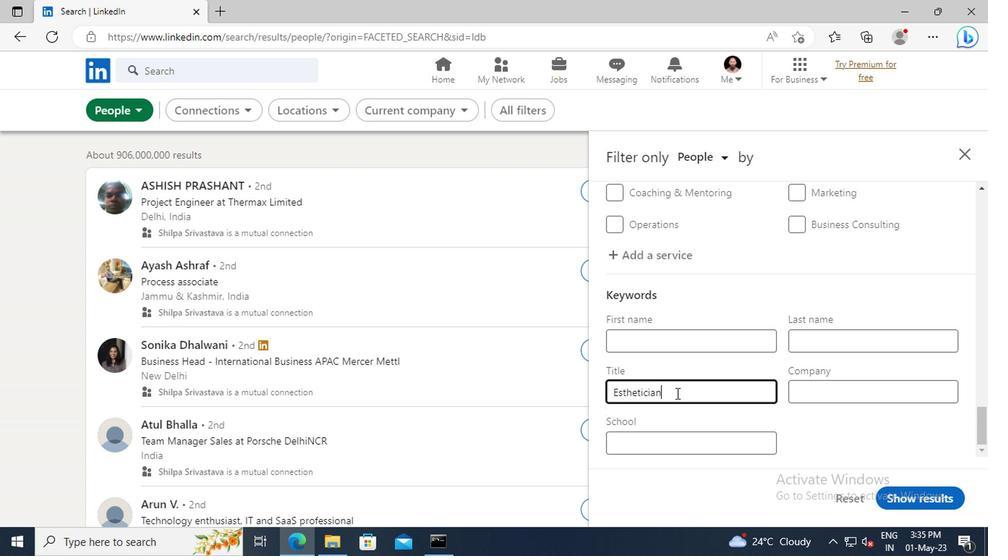 
Action: Mouse moved to (899, 495)
Screenshot: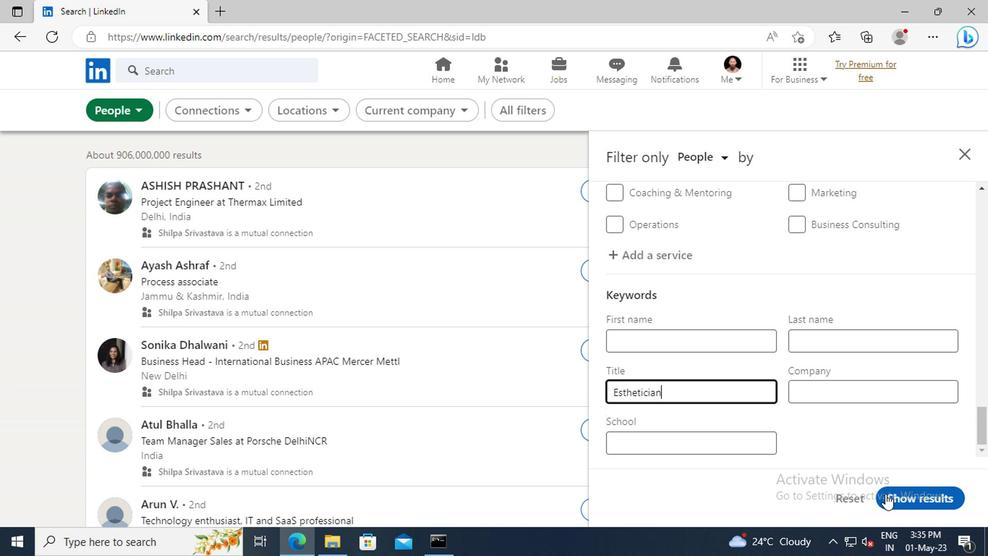 
Action: Mouse pressed left at (899, 495)
Screenshot: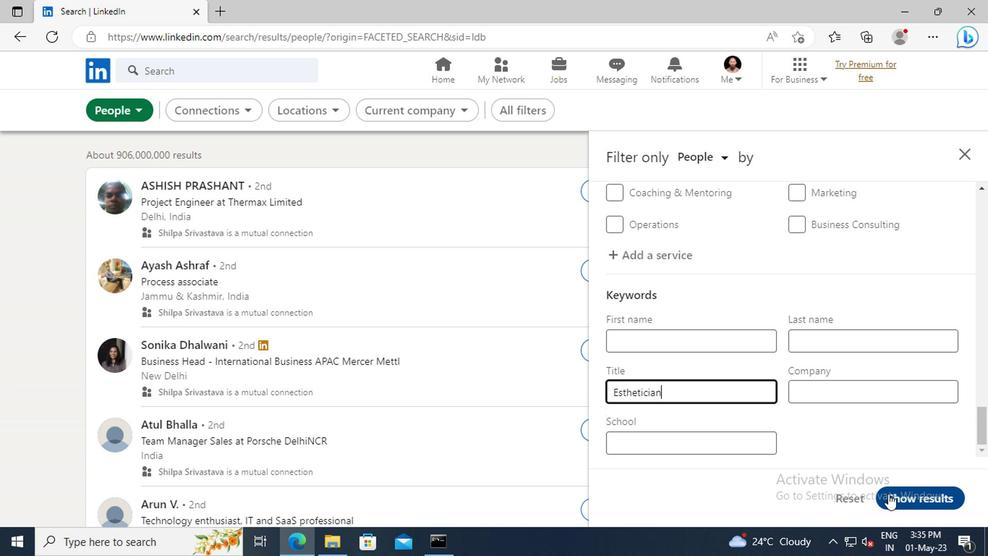 
